 Task: Font style For heading Use Arial Narrow with pink colour, bold & Underline. font size for heading '28 Pt. 'Change the font style of data to Arial Narrowand font size to  16 Pt. Change the alignment of both headline & data to  Align bottom. In the sheet  Attendance Sheet for Weekly Tracking
Action: Mouse moved to (106, 122)
Screenshot: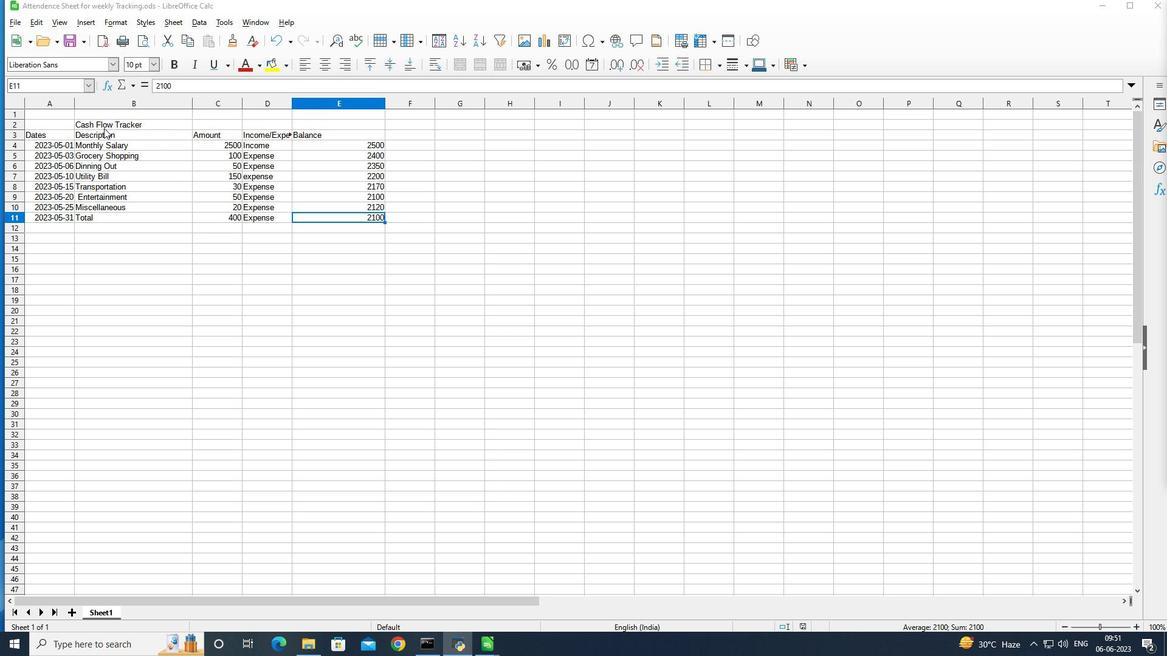 
Action: Mouse pressed left at (106, 122)
Screenshot: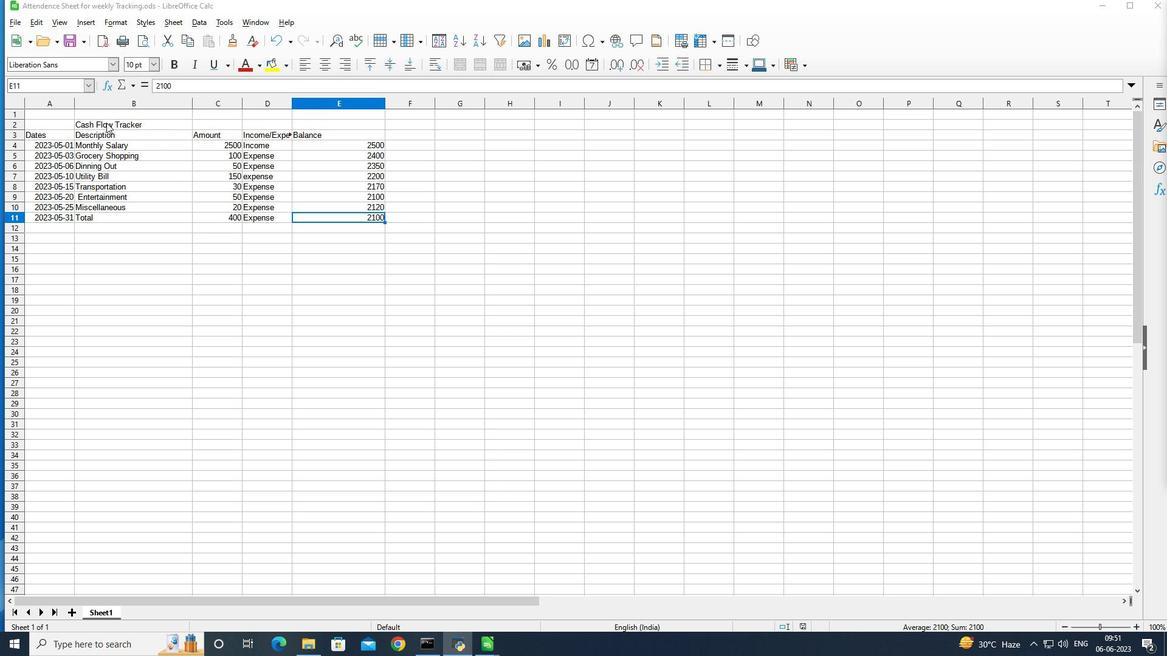 
Action: Mouse moved to (106, 122)
Screenshot: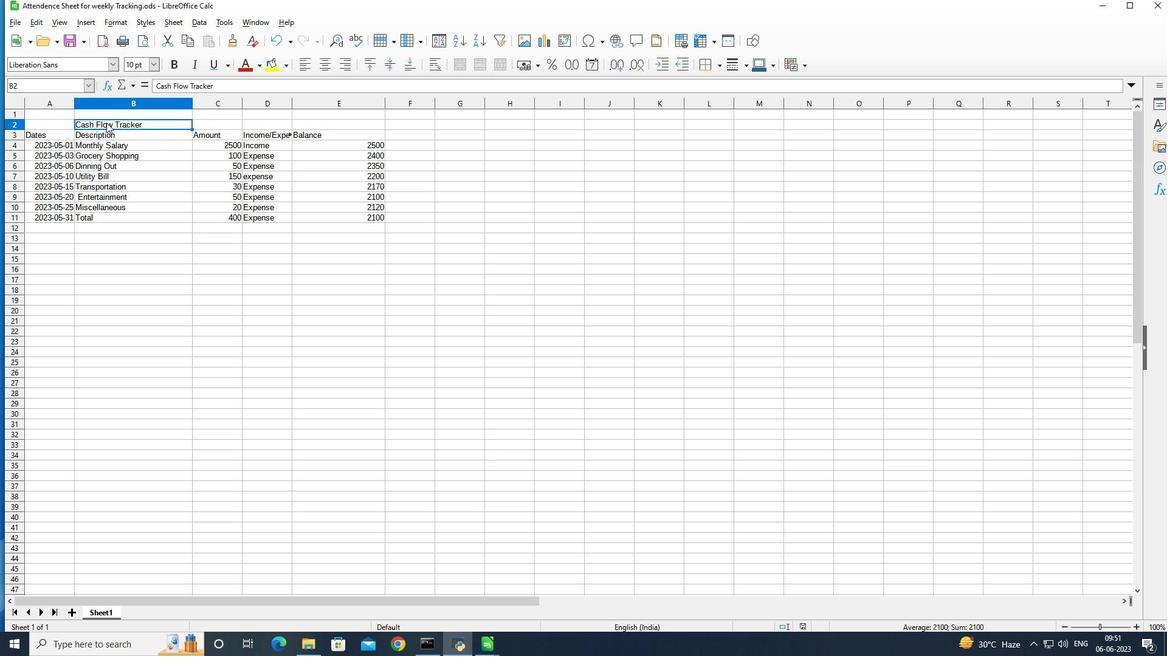 
Action: Mouse pressed left at (106, 122)
Screenshot: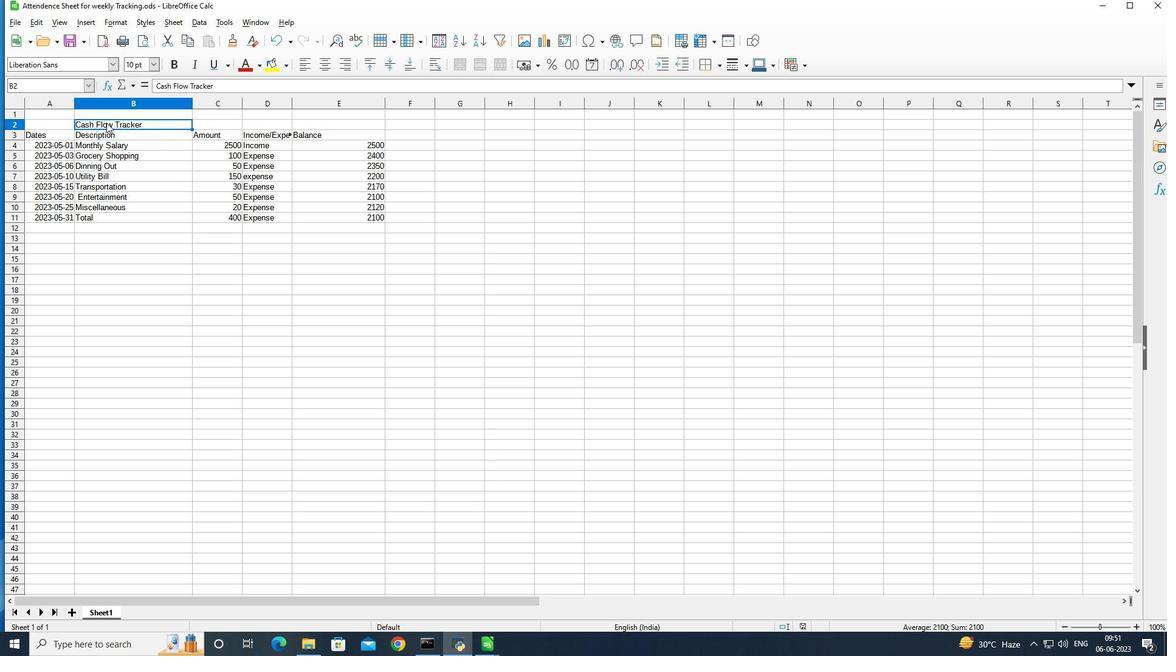 
Action: Mouse pressed left at (106, 122)
Screenshot: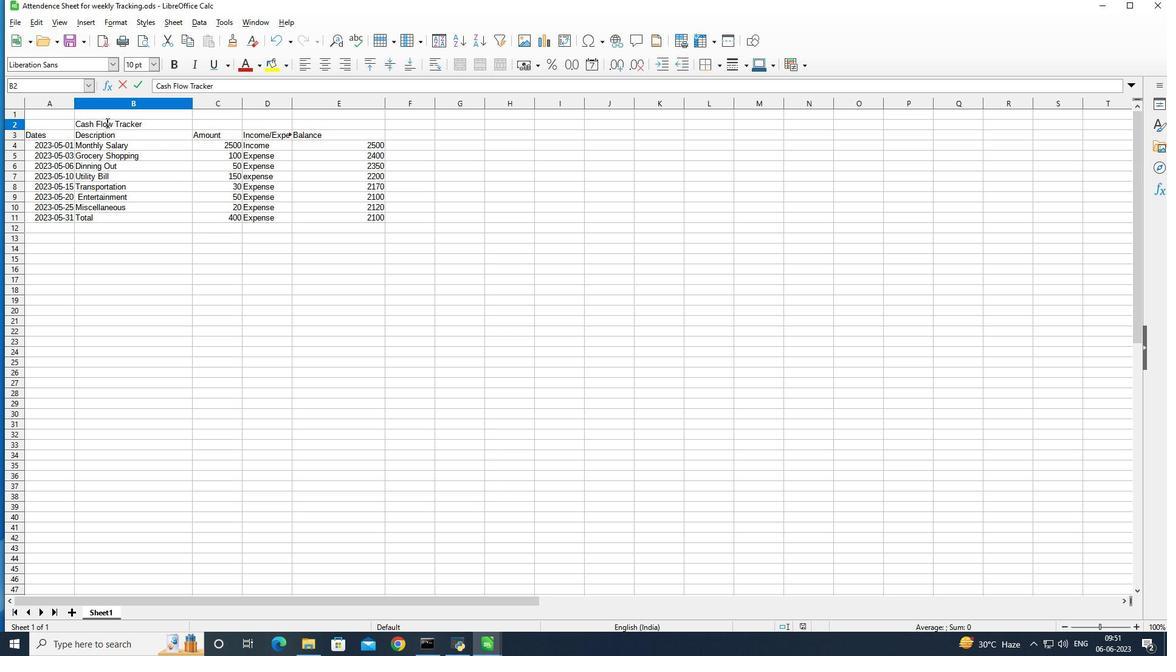 
Action: Mouse moved to (77, 63)
Screenshot: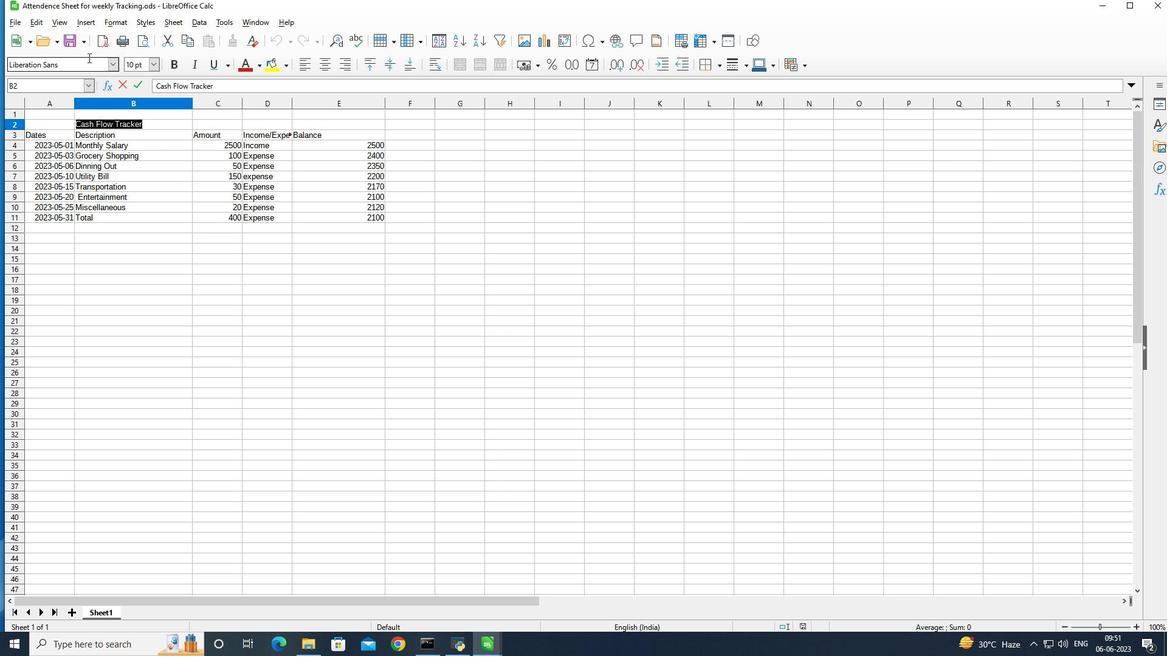 
Action: Mouse pressed left at (77, 63)
Screenshot: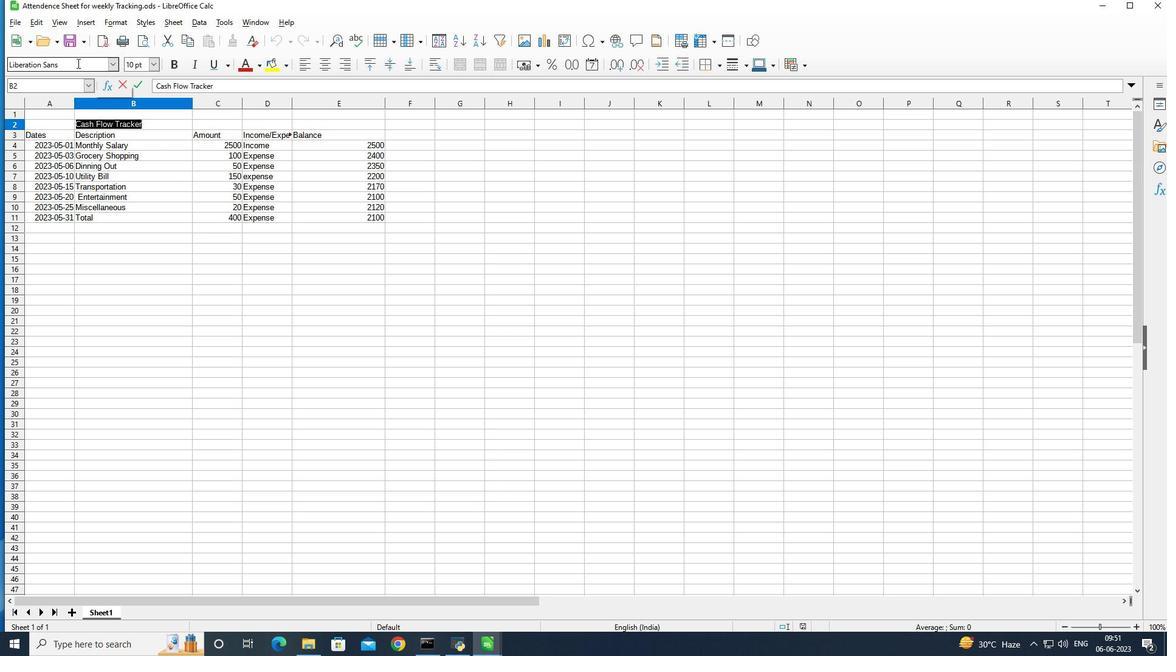 
Action: Mouse moved to (813, 64)
Screenshot: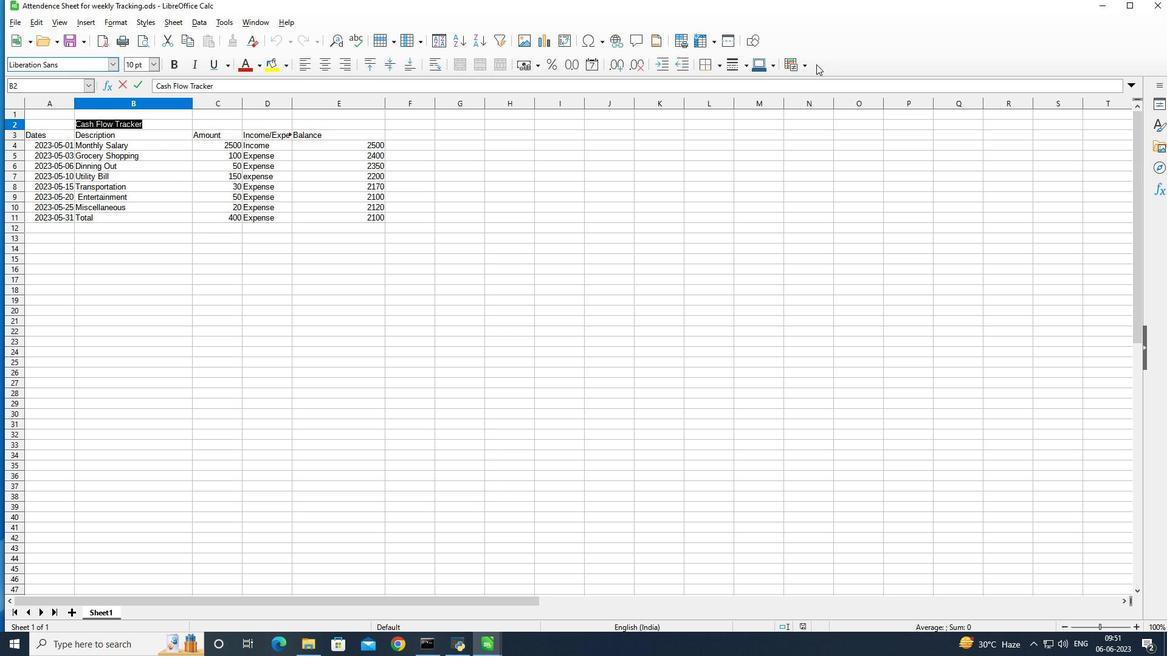 
Action: Key pressed <Key.backspace><Key.backspace><Key.backspace><Key.backspace><Key.backspace><Key.backspace><Key.backspace><Key.backspace><Key.backspace><Key.backspace><Key.backspace><Key.backspace><Key.backspace><Key.backspace><Key.backspace><Key.backspace><Key.backspace><Key.backspace><Key.backspace><Key.backspace><Key.backspace><Key.backspace><Key.shift>Arial<Key.space><Key.shift><Key.shift><Key.shift><Key.shift><Key.shift><Key.shift><Key.shift><Key.shift><Key.shift>N<Key.enter>
Screenshot: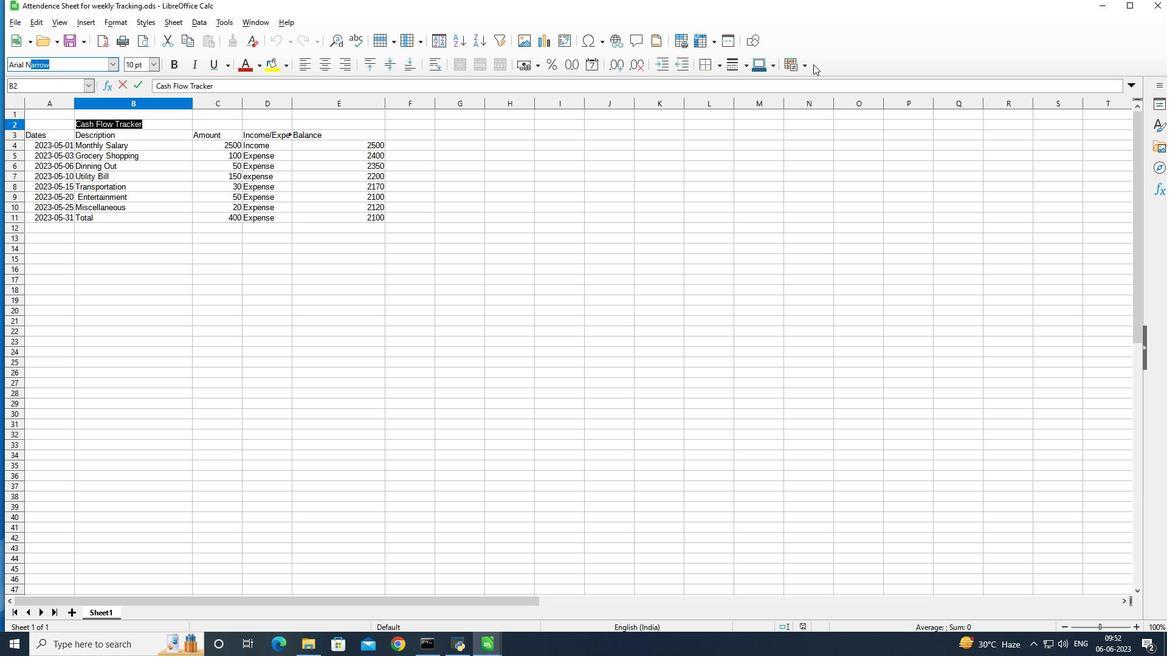 
Action: Mouse moved to (259, 66)
Screenshot: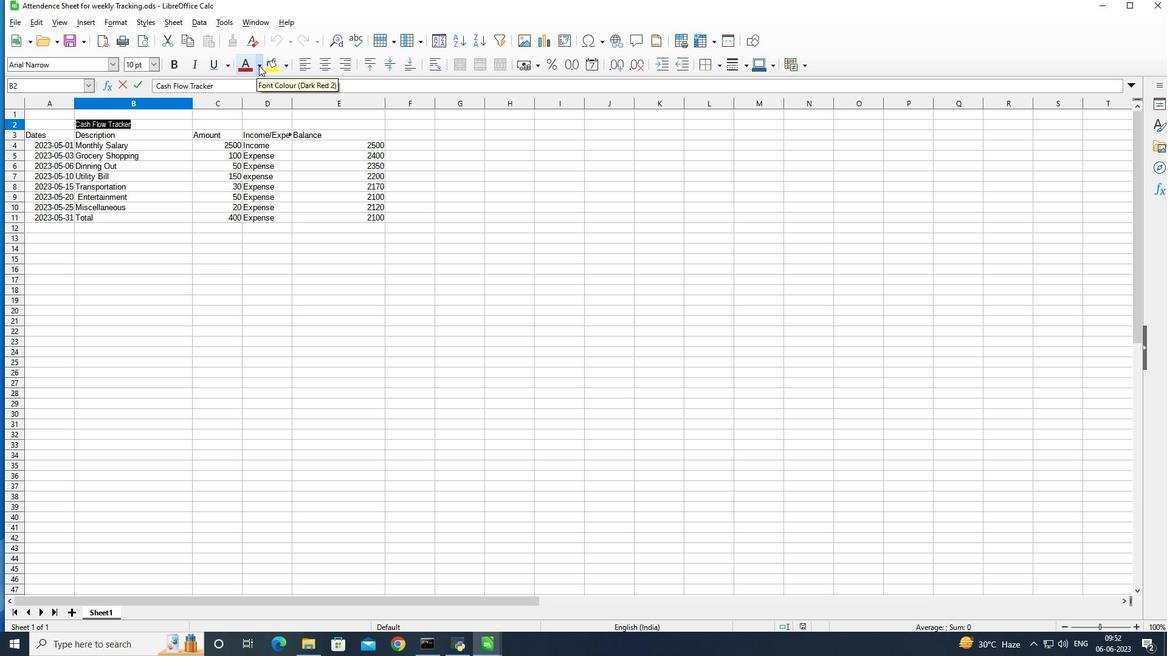 
Action: Mouse pressed left at (259, 66)
Screenshot: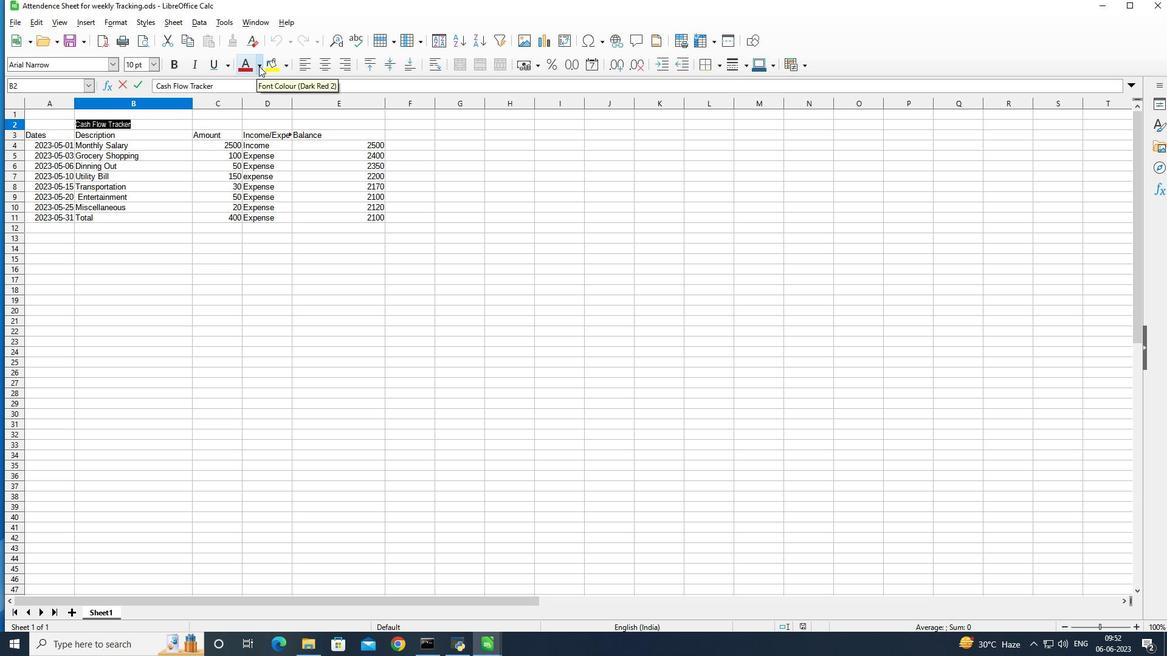 
Action: Mouse moved to (277, 262)
Screenshot: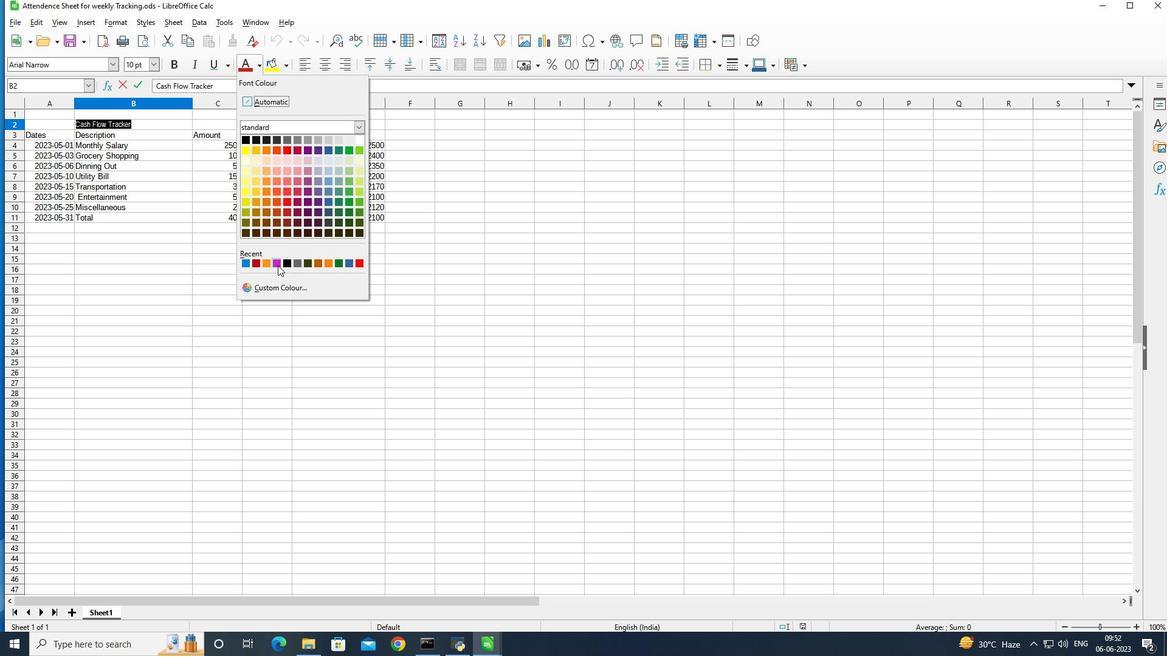
Action: Mouse pressed left at (277, 262)
Screenshot: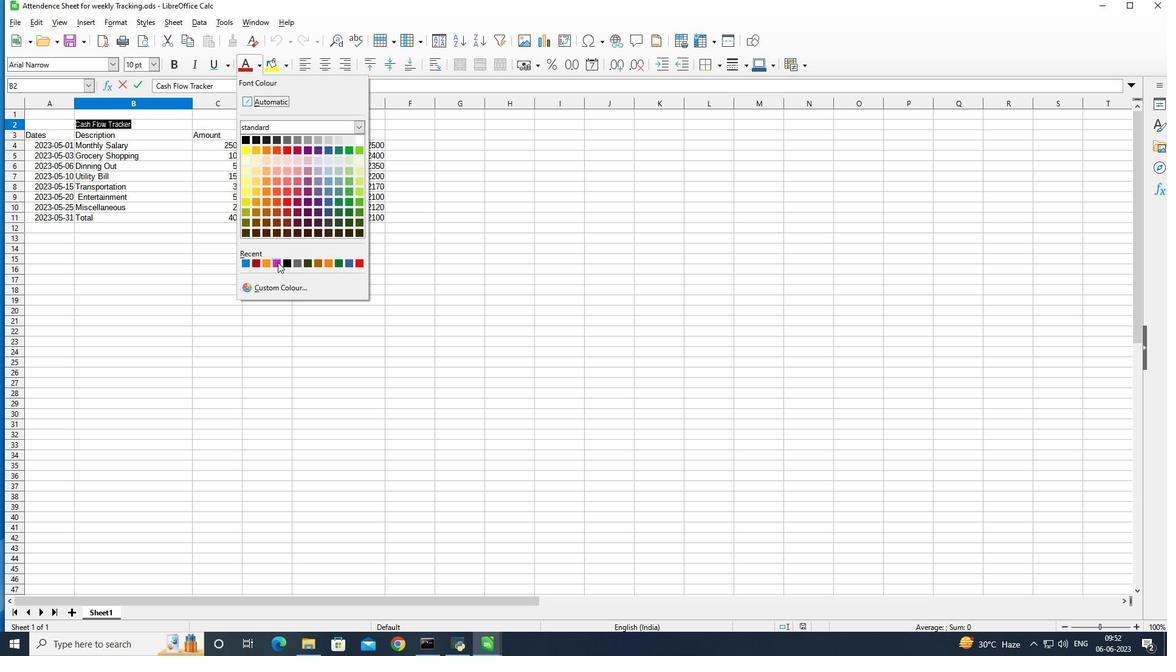 
Action: Mouse moved to (172, 69)
Screenshot: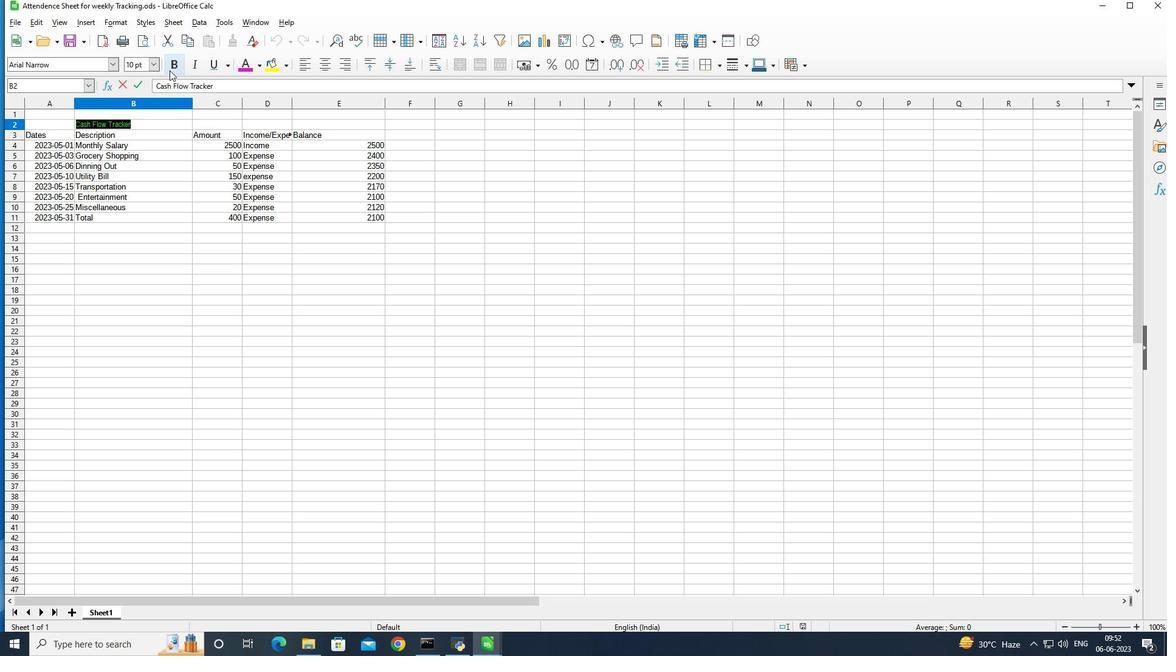 
Action: Mouse pressed left at (172, 69)
Screenshot: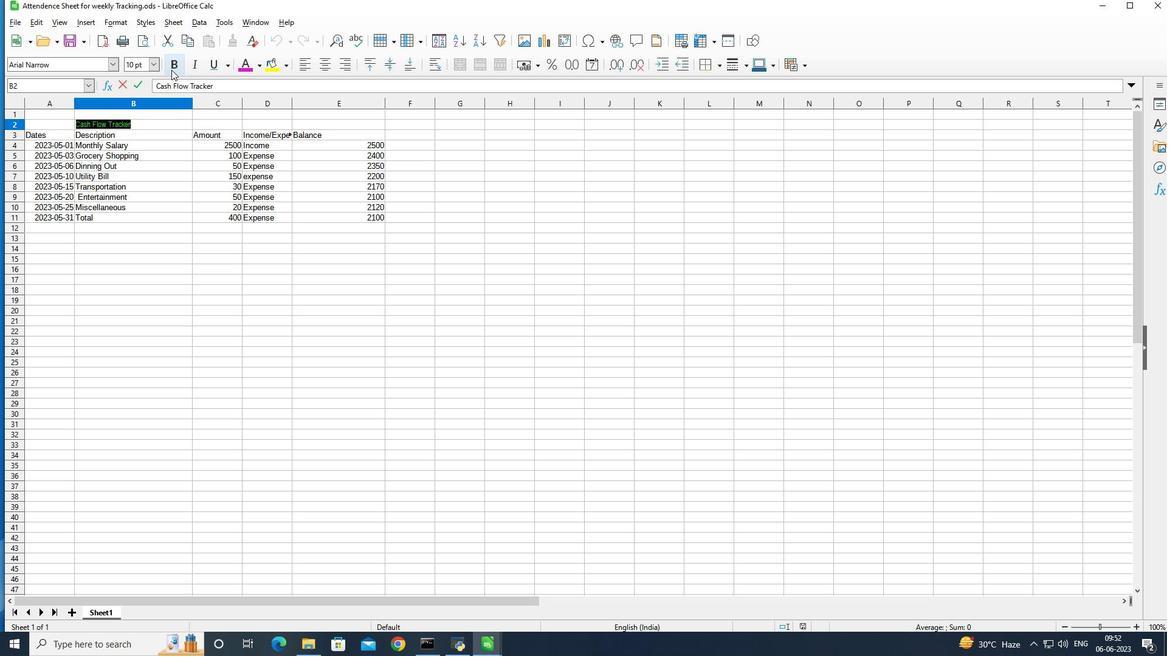 
Action: Mouse moved to (218, 66)
Screenshot: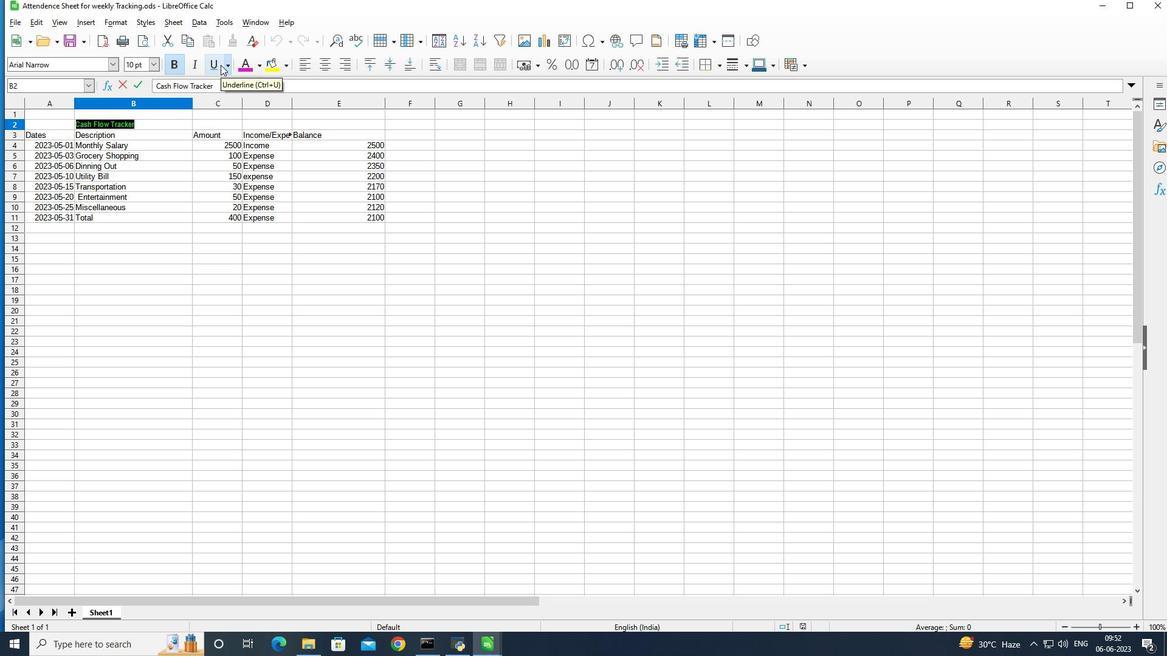
Action: Mouse pressed left at (218, 66)
Screenshot: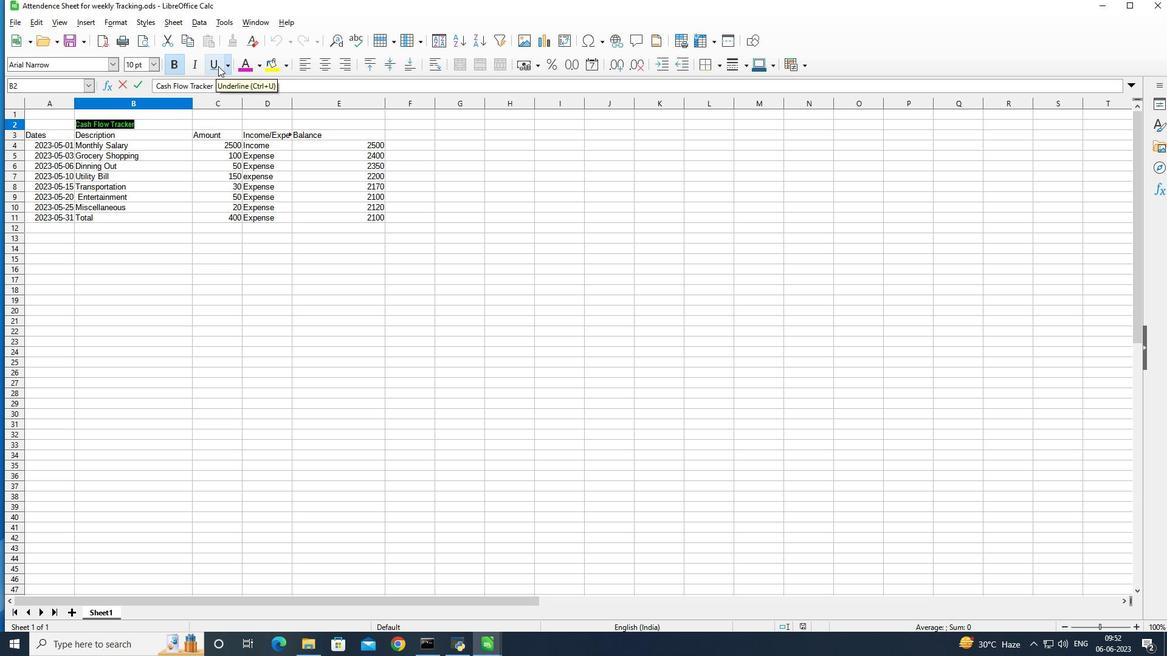 
Action: Mouse moved to (157, 65)
Screenshot: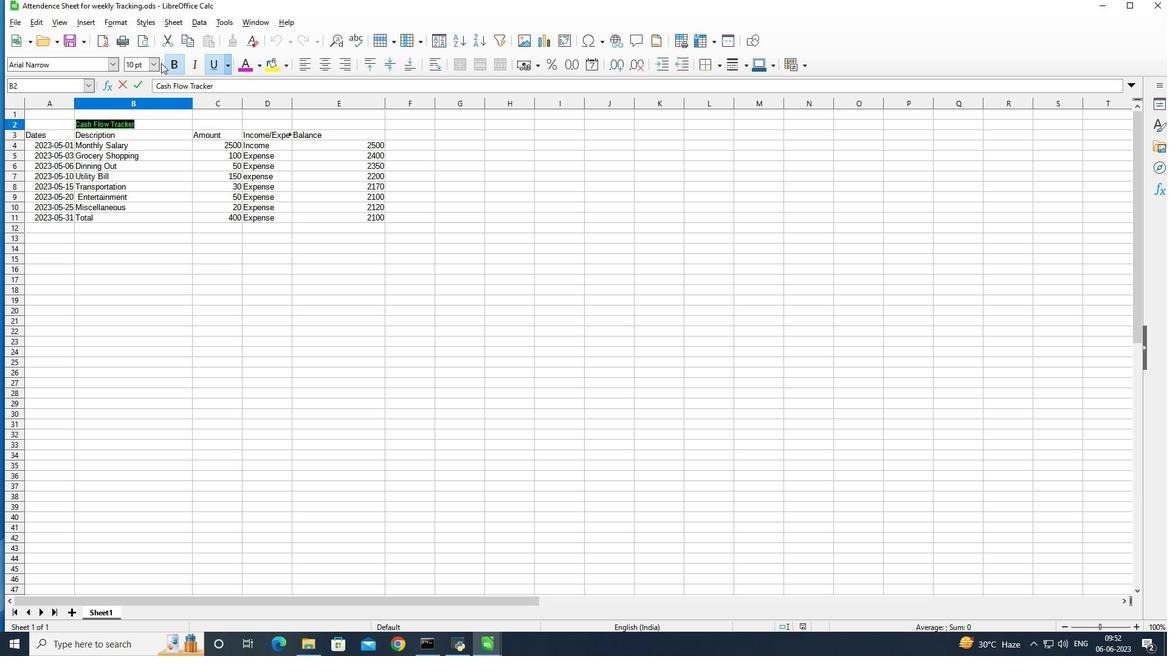 
Action: Mouse pressed left at (157, 65)
Screenshot: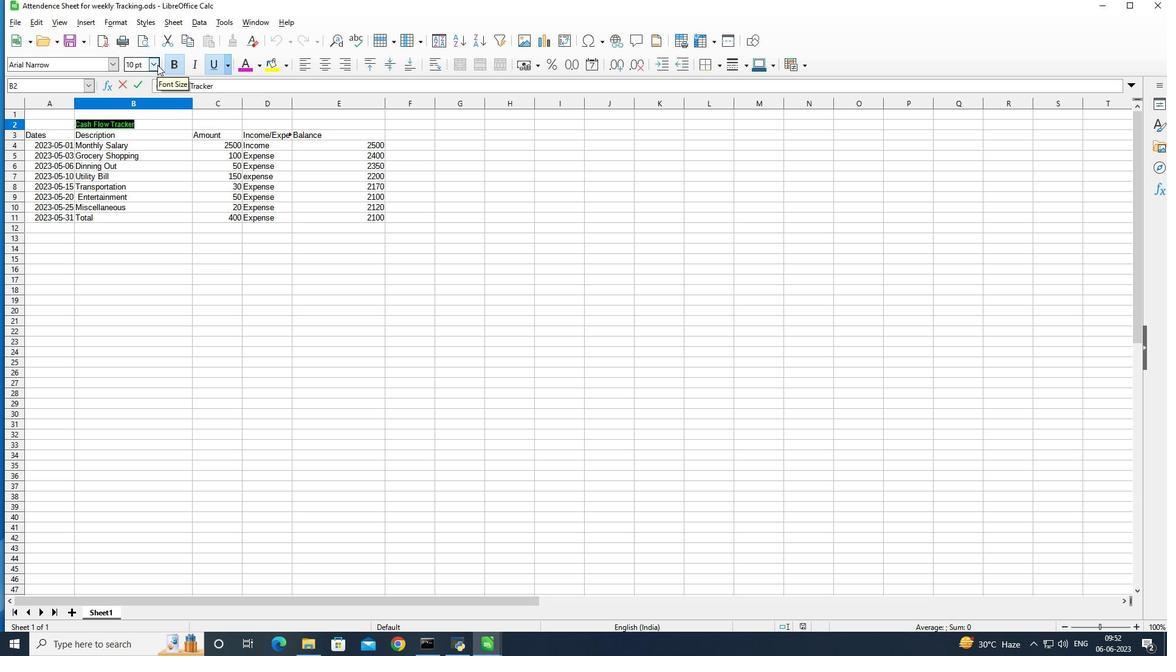 
Action: Mouse moved to (136, 260)
Screenshot: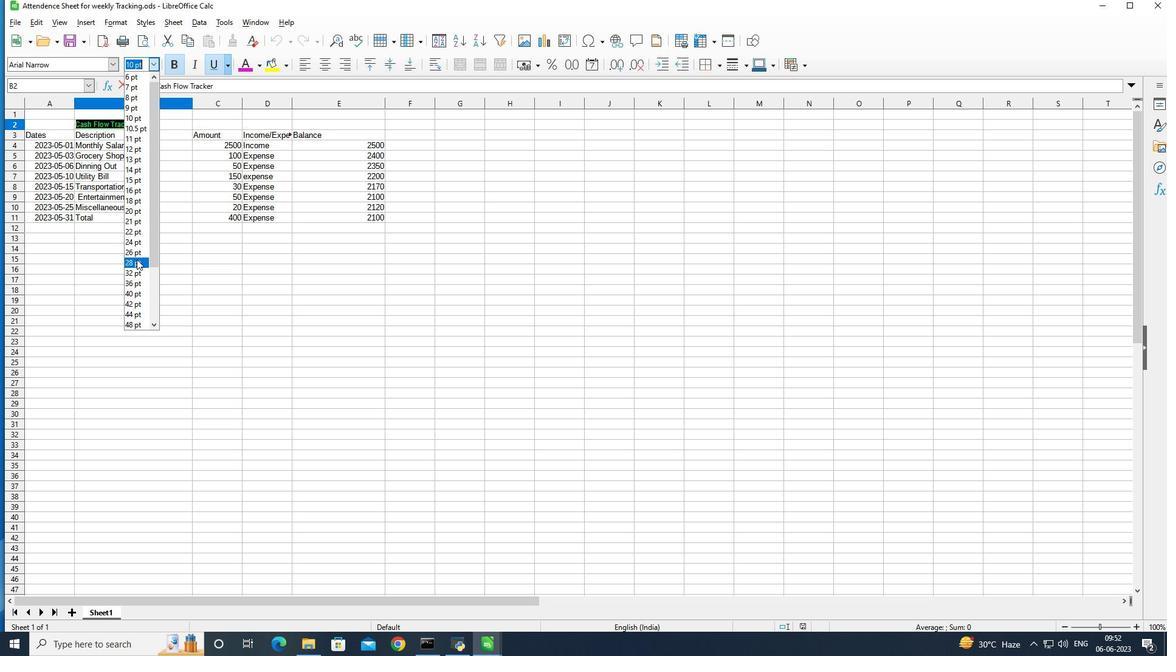 
Action: Mouse pressed left at (136, 260)
Screenshot: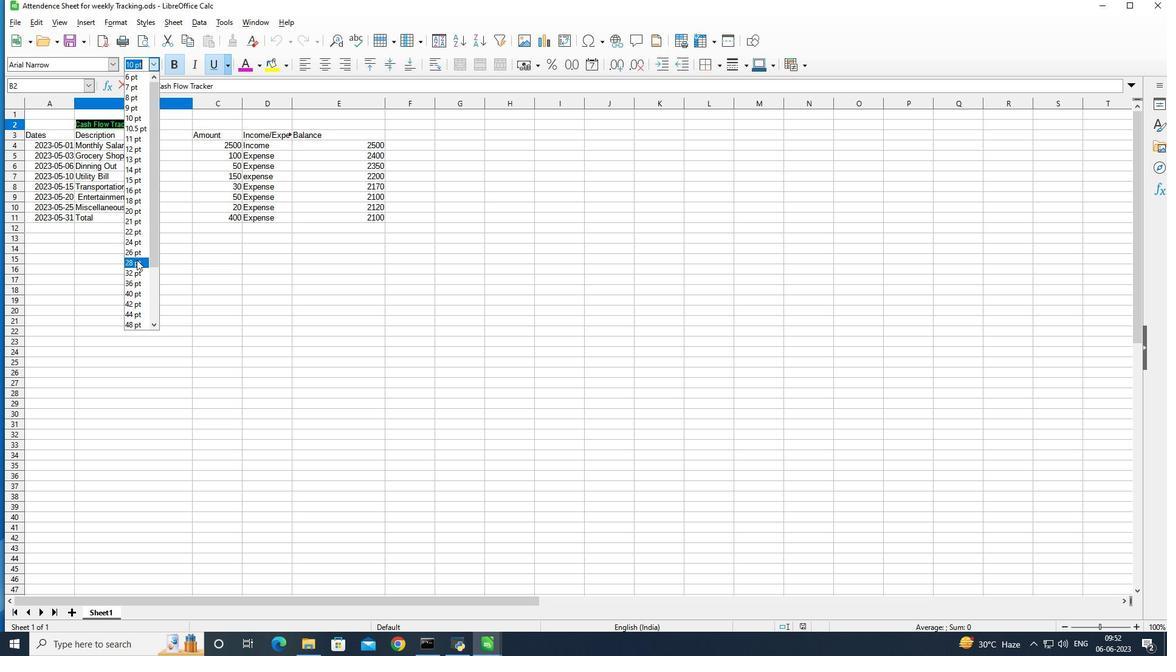 
Action: Mouse moved to (122, 190)
Screenshot: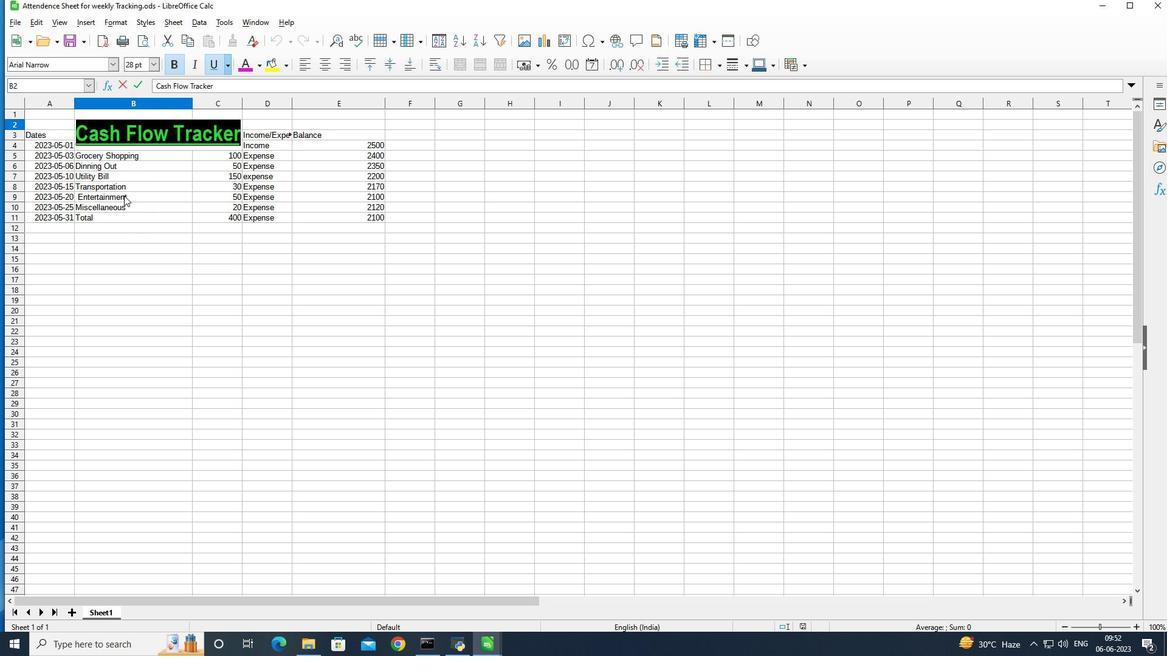 
Action: Mouse pressed left at (122, 190)
Screenshot: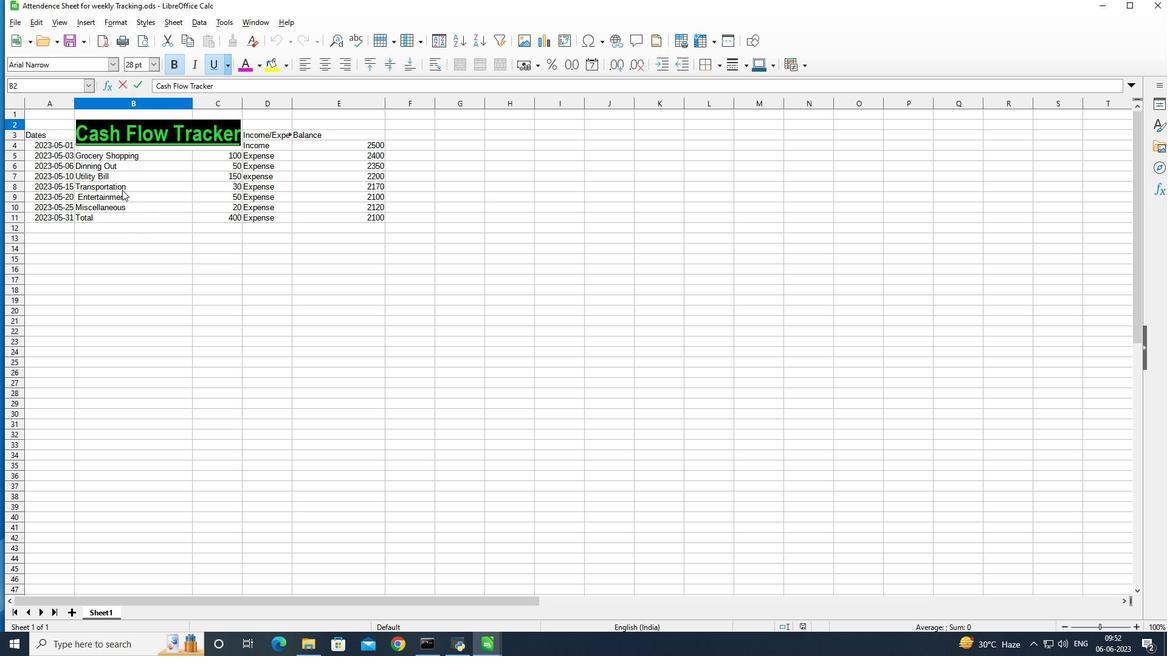 
Action: Mouse moved to (40, 147)
Screenshot: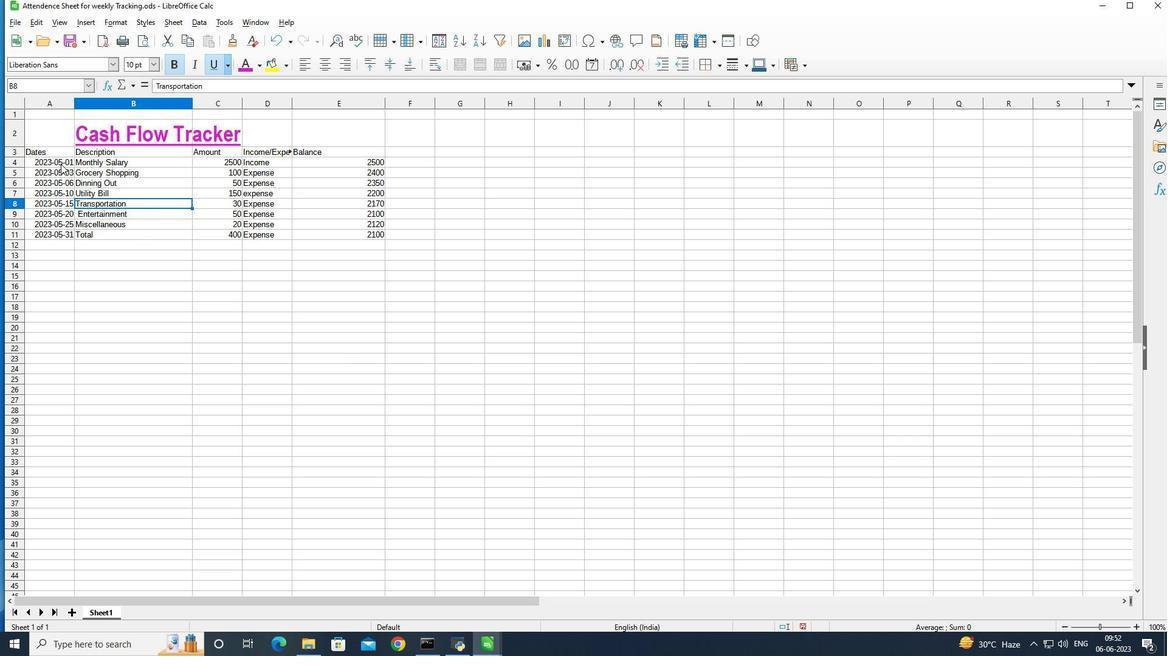 
Action: Mouse pressed left at (40, 147)
Screenshot: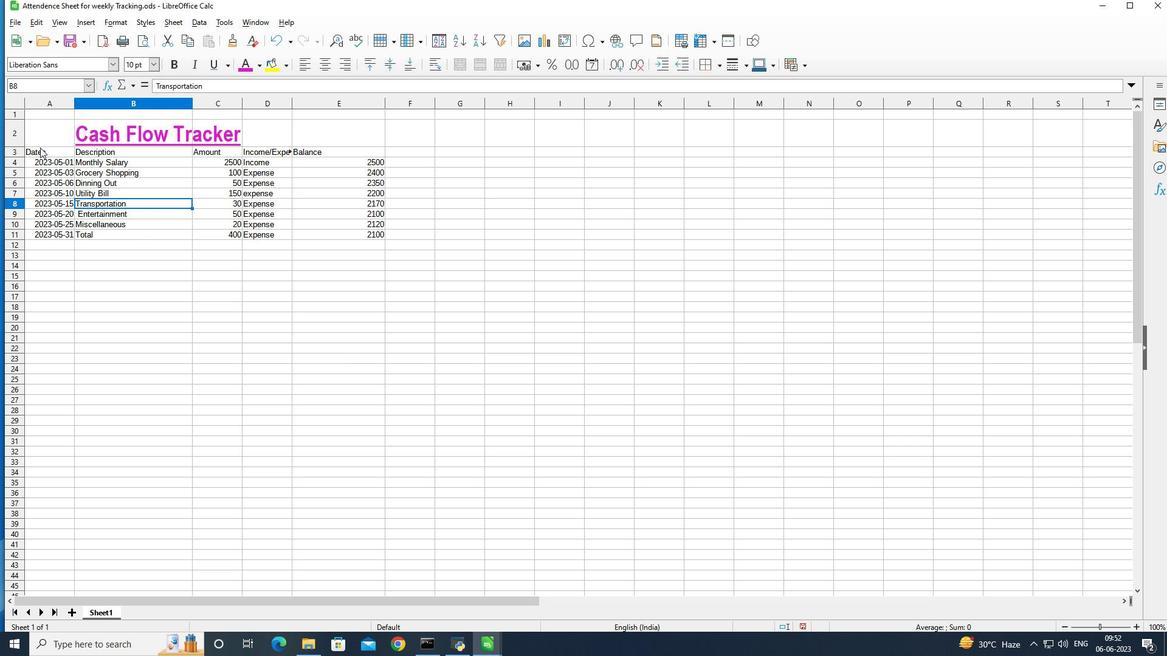 
Action: Mouse moved to (89, 60)
Screenshot: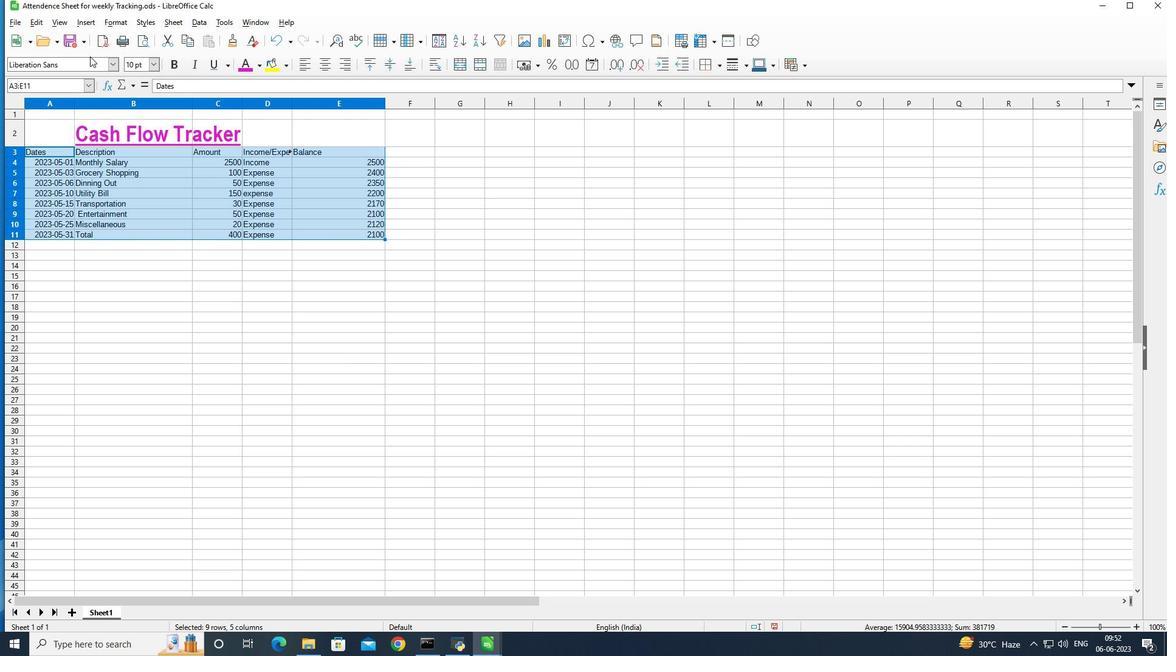 
Action: Mouse pressed left at (89, 60)
Screenshot: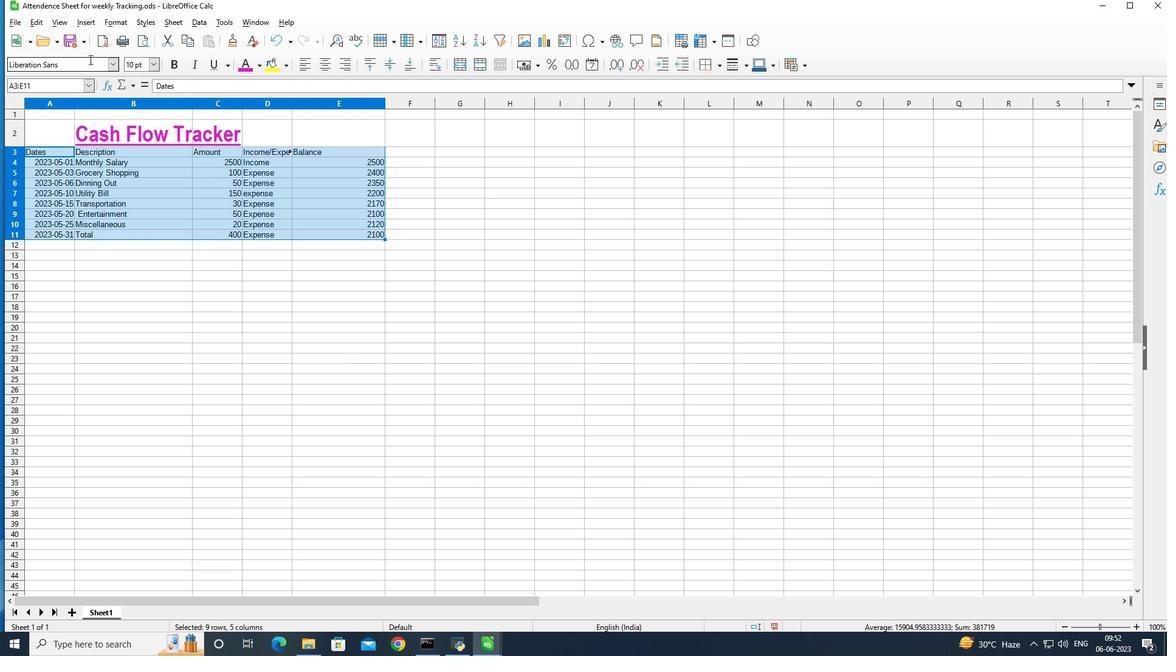 
Action: Mouse moved to (578, 55)
Screenshot: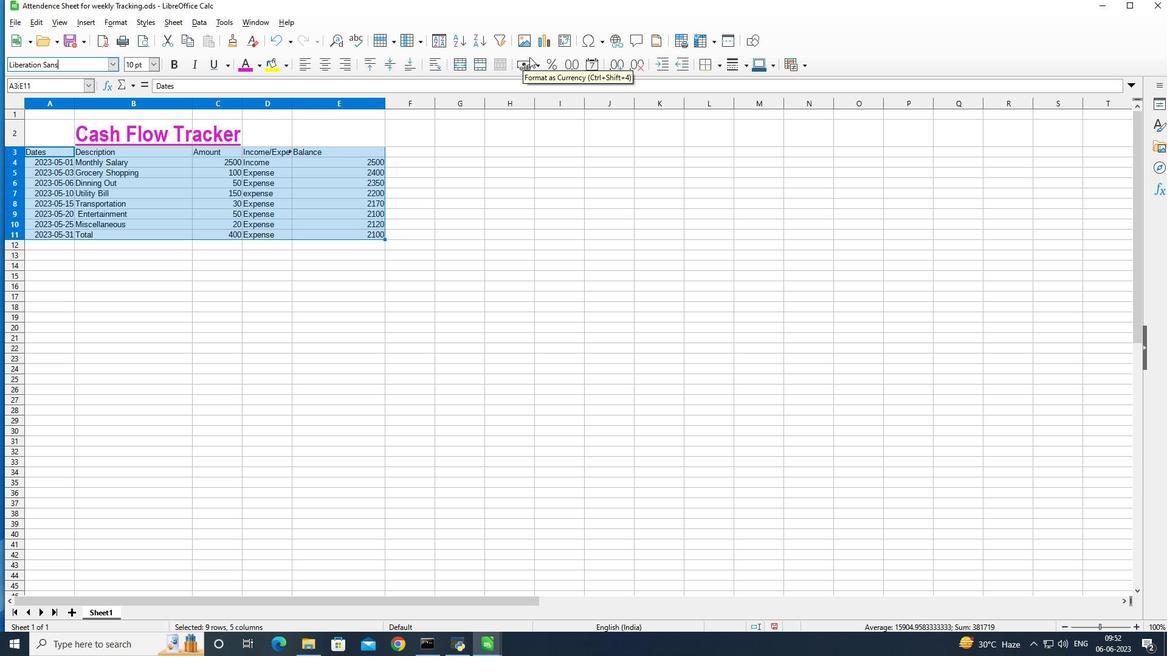 
Action: Key pressed <Key.backspace><Key.backspace><Key.backspace><Key.backspace><Key.backspace><Key.backspace><Key.backspace><Key.backspace><Key.backspace><Key.backspace><Key.backspace><Key.backspace><Key.backspace><Key.backspace><Key.backspace><Key.backspace><Key.backspace><Key.backspace><Key.backspace><Key.backspace><Key.backspace><Key.backspace><Key.backspace><Key.backspace><Key.backspace><Key.backspace><Key.backspace><Key.backspace><Key.backspace><Key.backspace><Key.backspace><Key.backspace><Key.backspace><Key.backspace><Key.backspace><Key.backspace><Key.backspace><Key.backspace><Key.backspace><Key.backspace><Key.backspace><Key.backspace><Key.shift>Arial<Key.space><Key.shift><Key.shift><Key.shift><Key.shift><Key.shift><Key.shift><Key.shift><Key.shift><Key.shift><Key.shift><Key.shift><Key.shift><Key.shift>N<Key.enter>
Screenshot: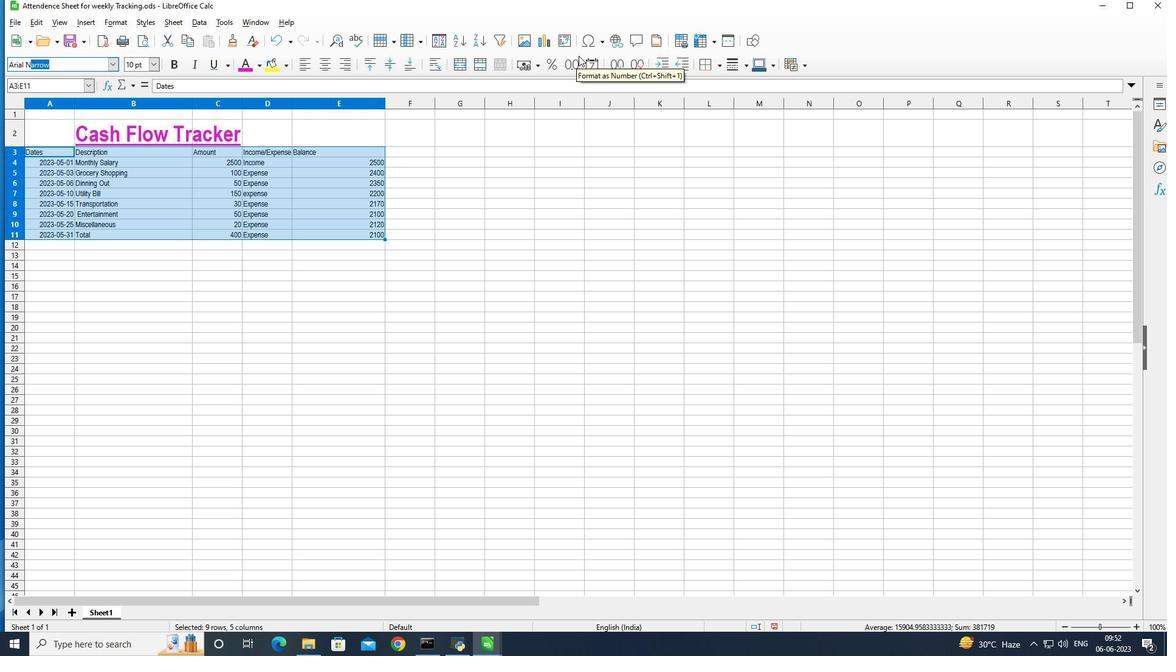 
Action: Mouse moved to (151, 63)
Screenshot: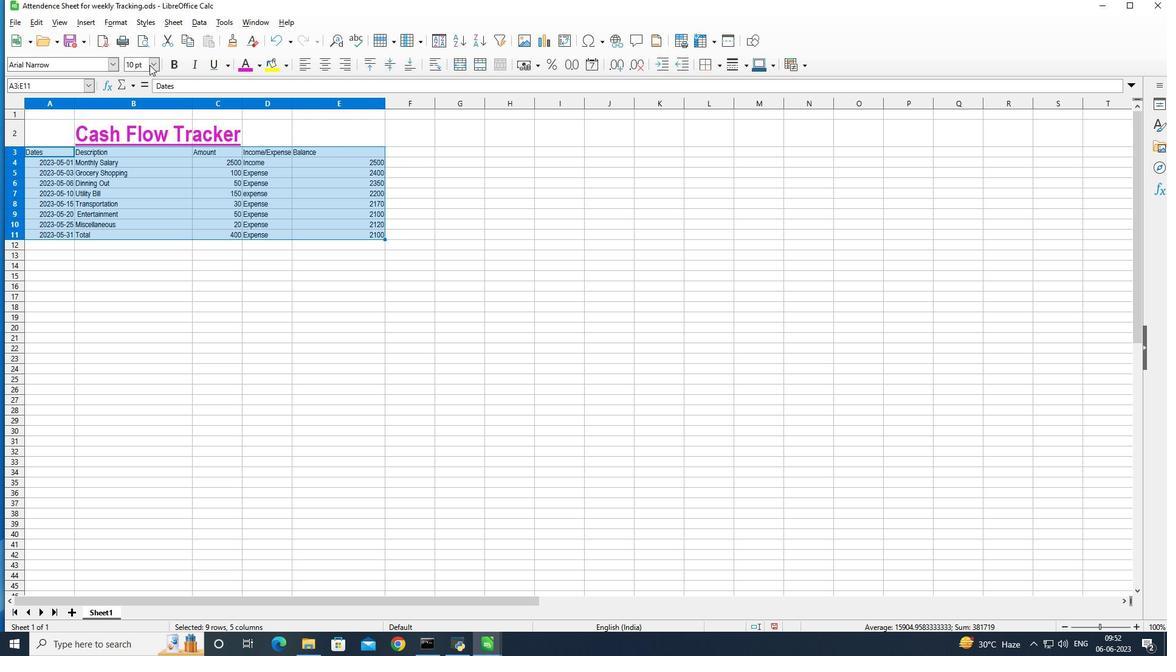 
Action: Mouse pressed left at (151, 63)
Screenshot: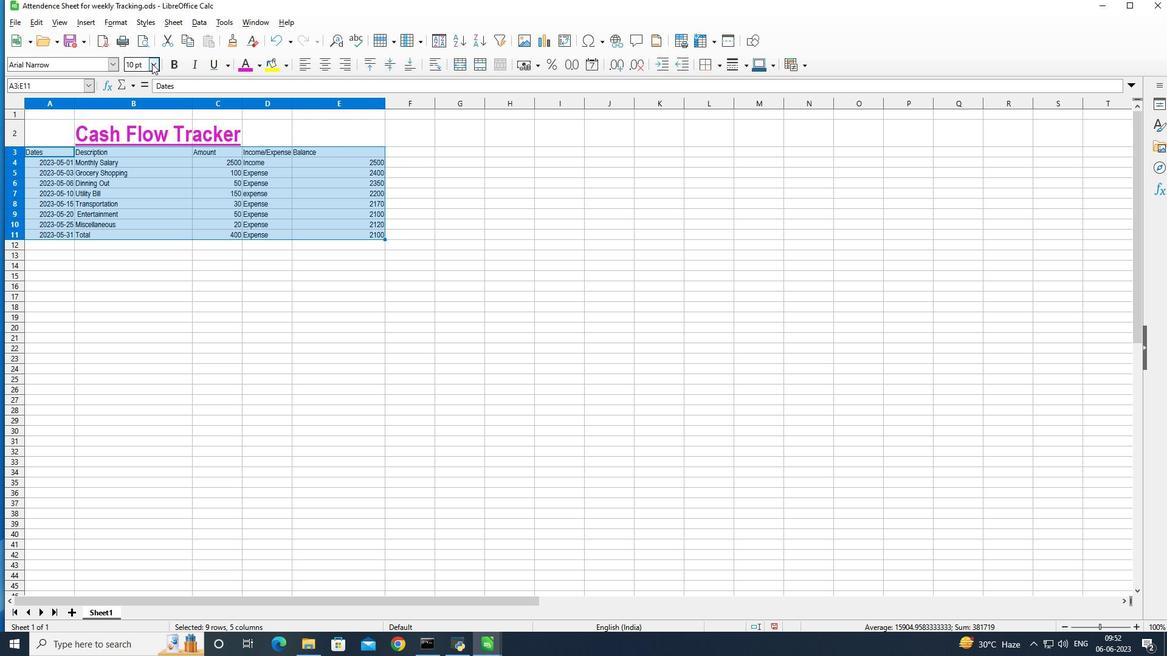 
Action: Mouse moved to (134, 193)
Screenshot: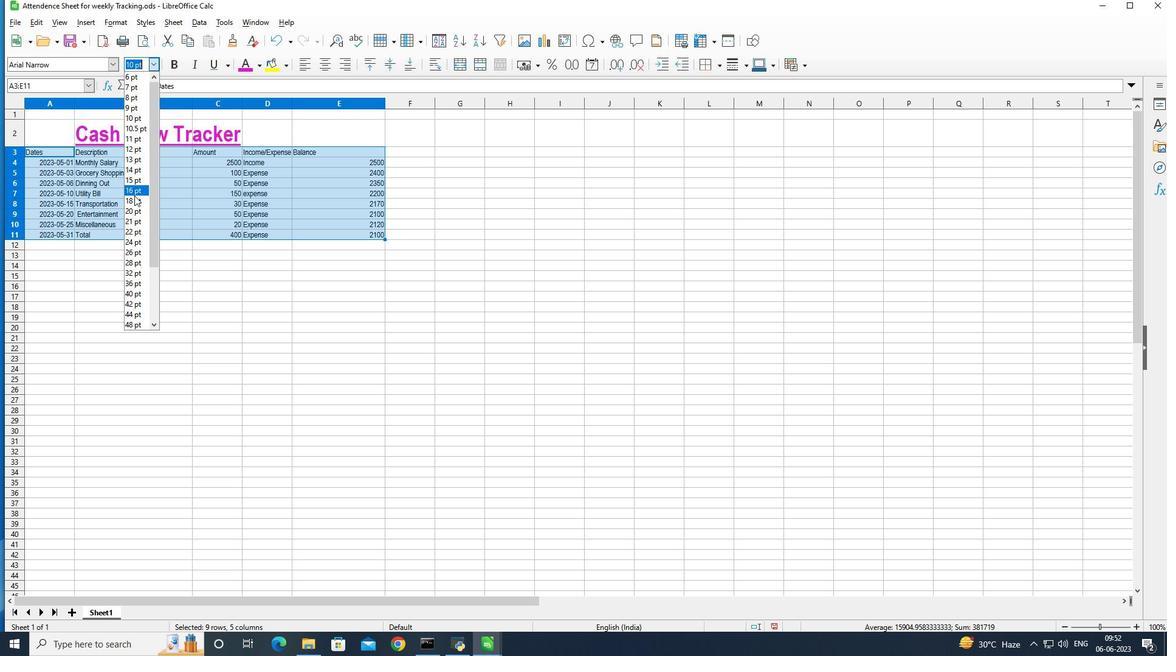 
Action: Mouse pressed left at (134, 193)
Screenshot: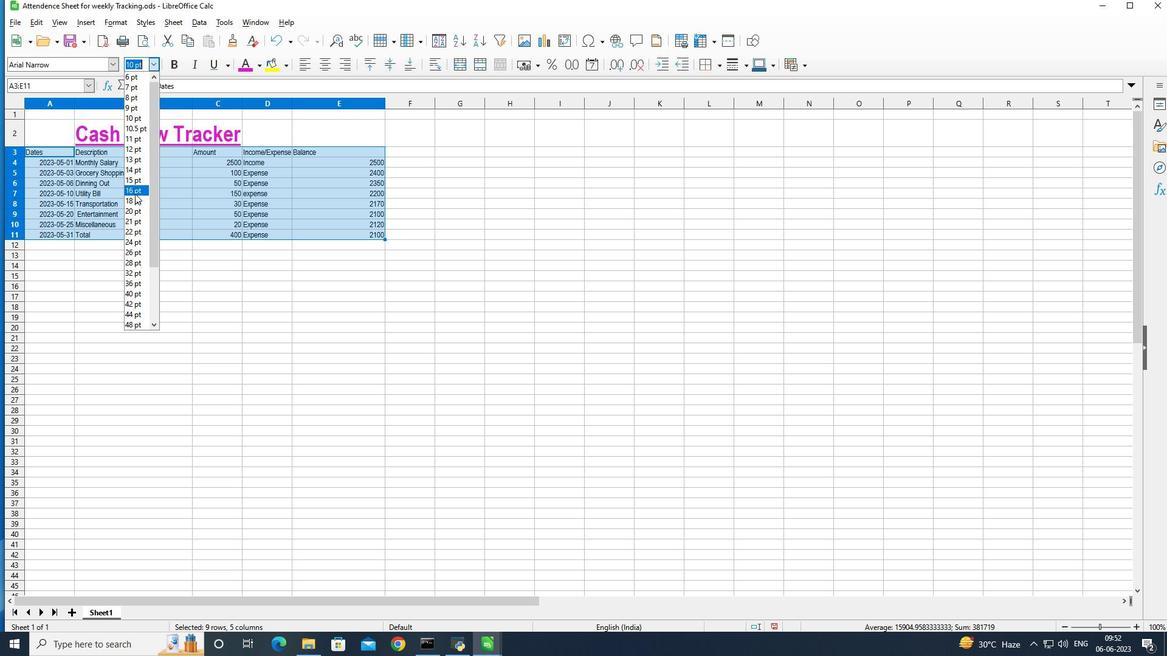 
Action: Mouse moved to (404, 60)
Screenshot: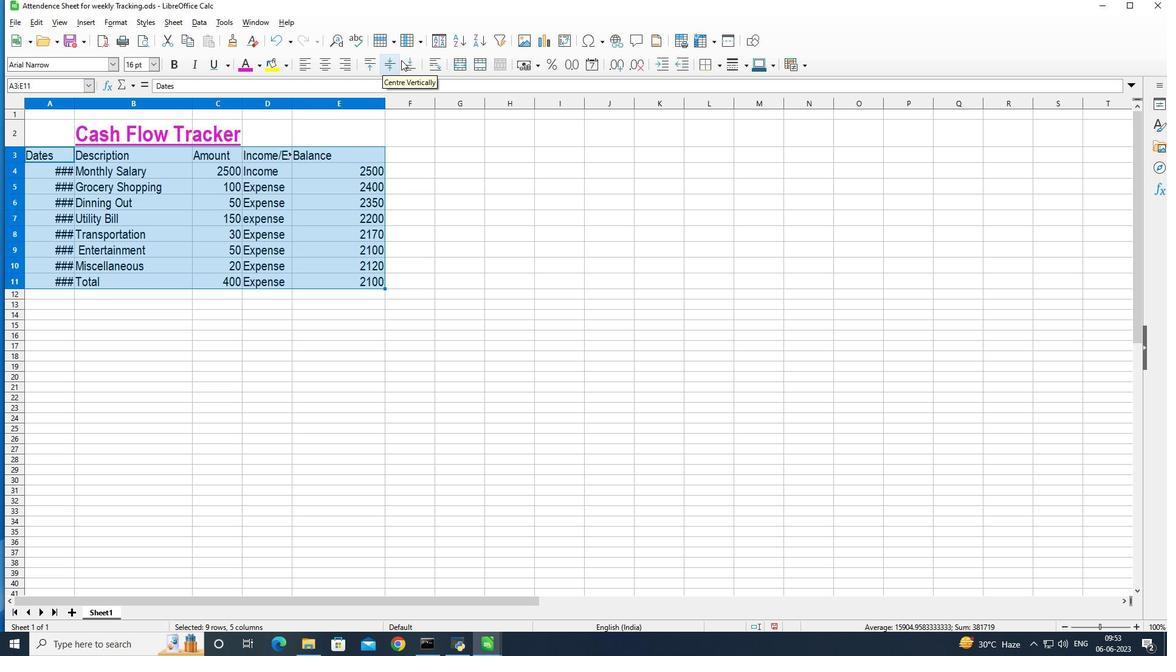 
Action: Mouse pressed left at (404, 60)
Screenshot: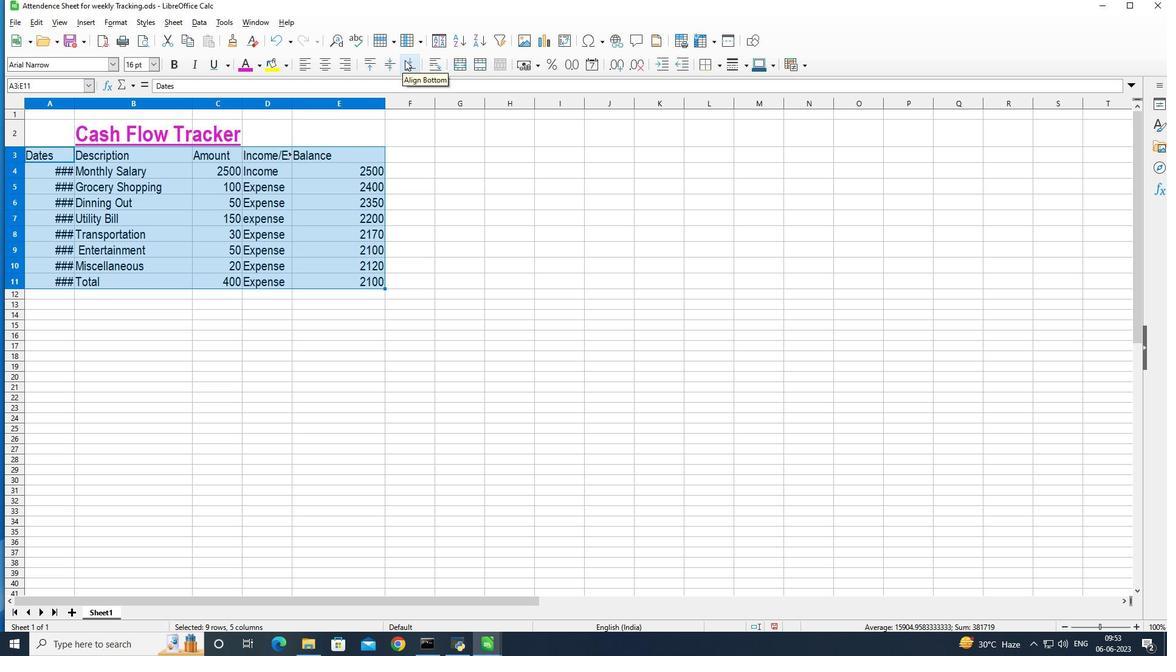 
Action: Mouse moved to (108, 136)
Screenshot: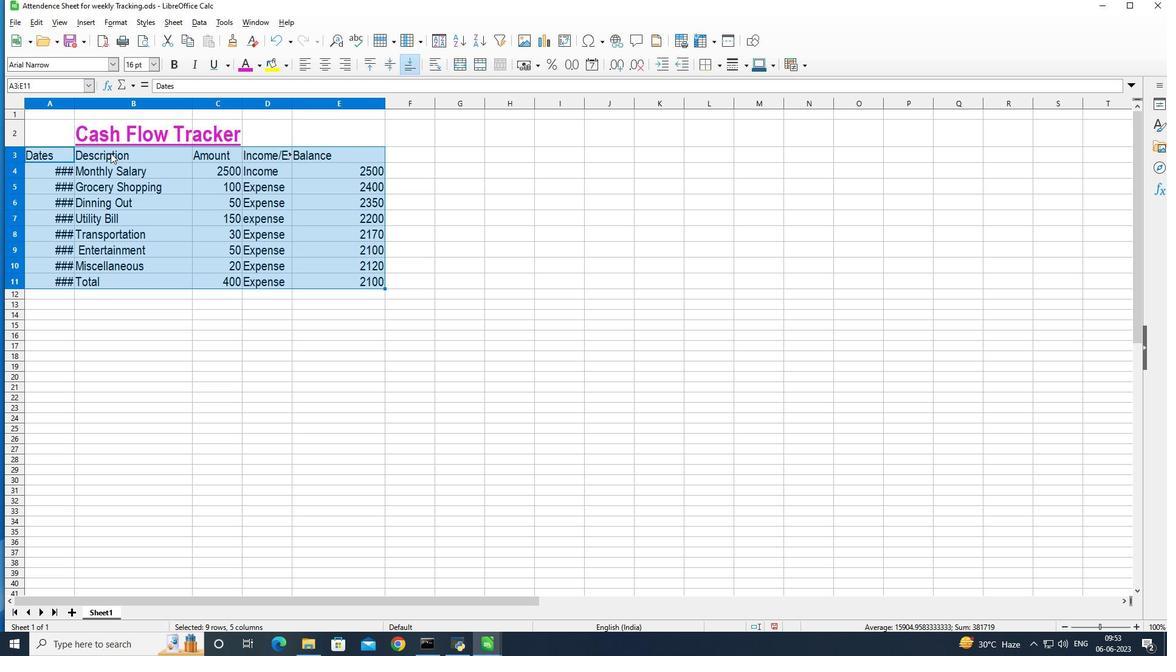 
Action: Mouse pressed left at (108, 136)
Screenshot: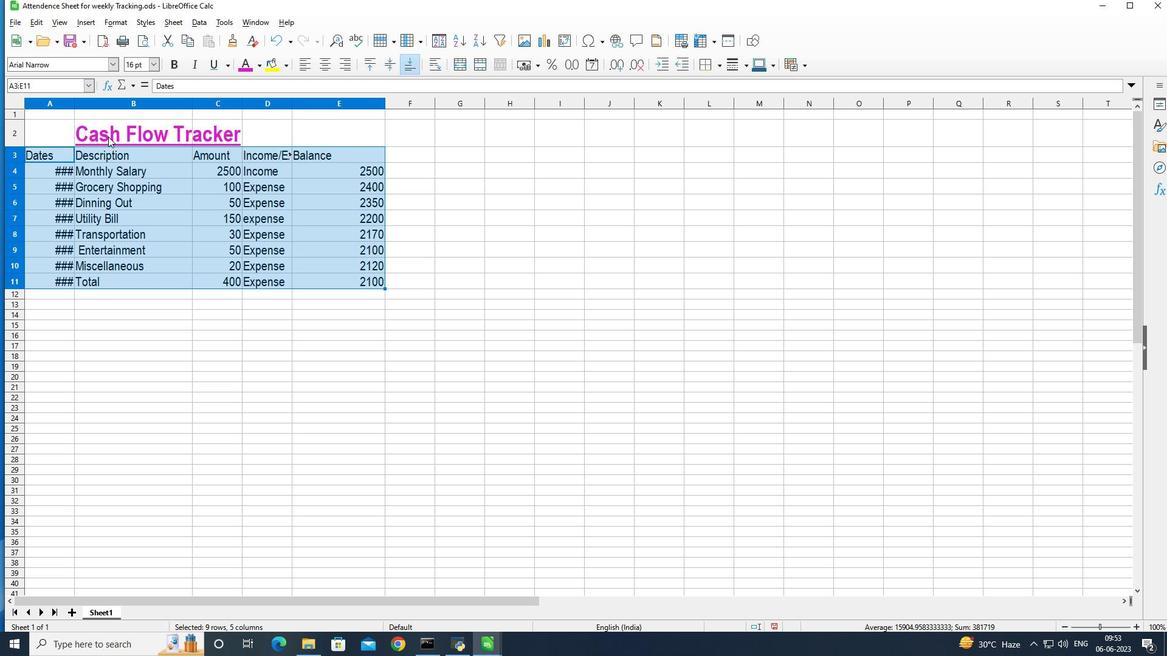 
Action: Mouse pressed left at (108, 136)
Screenshot: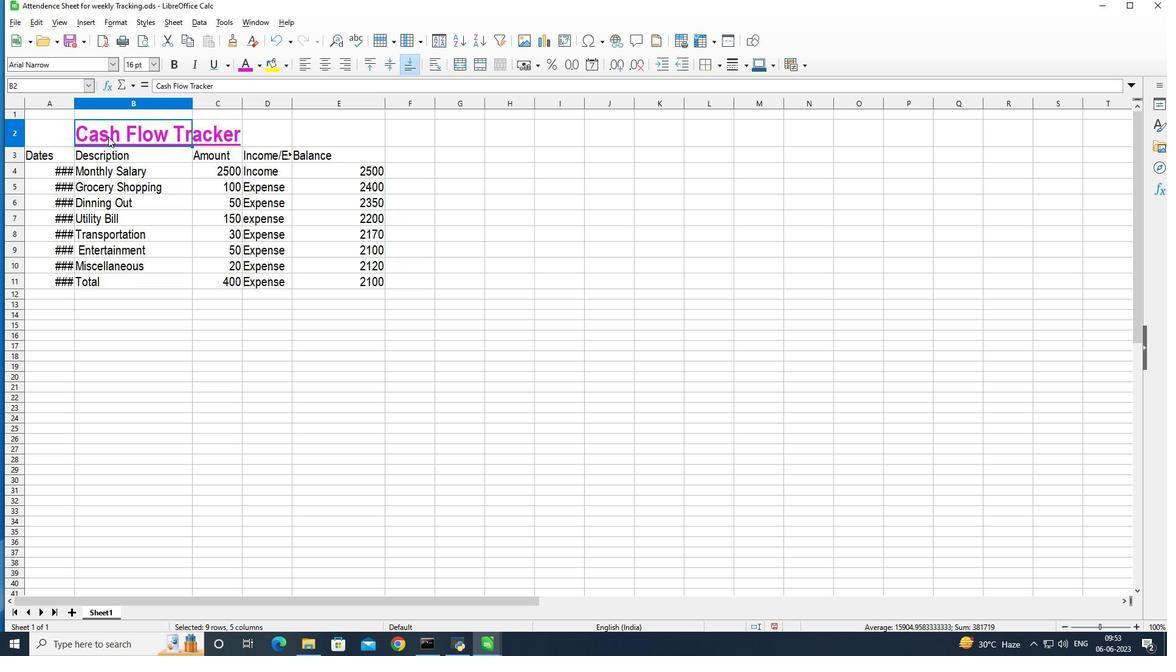 
Action: Mouse pressed left at (108, 136)
Screenshot: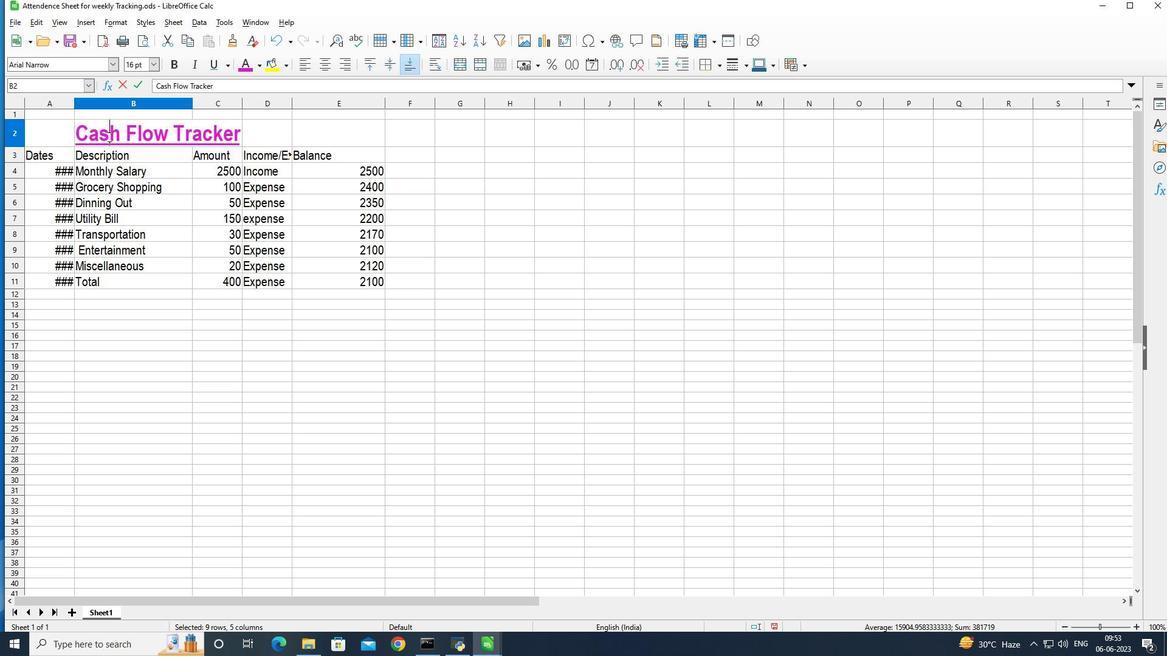 
Action: Mouse pressed left at (108, 136)
Screenshot: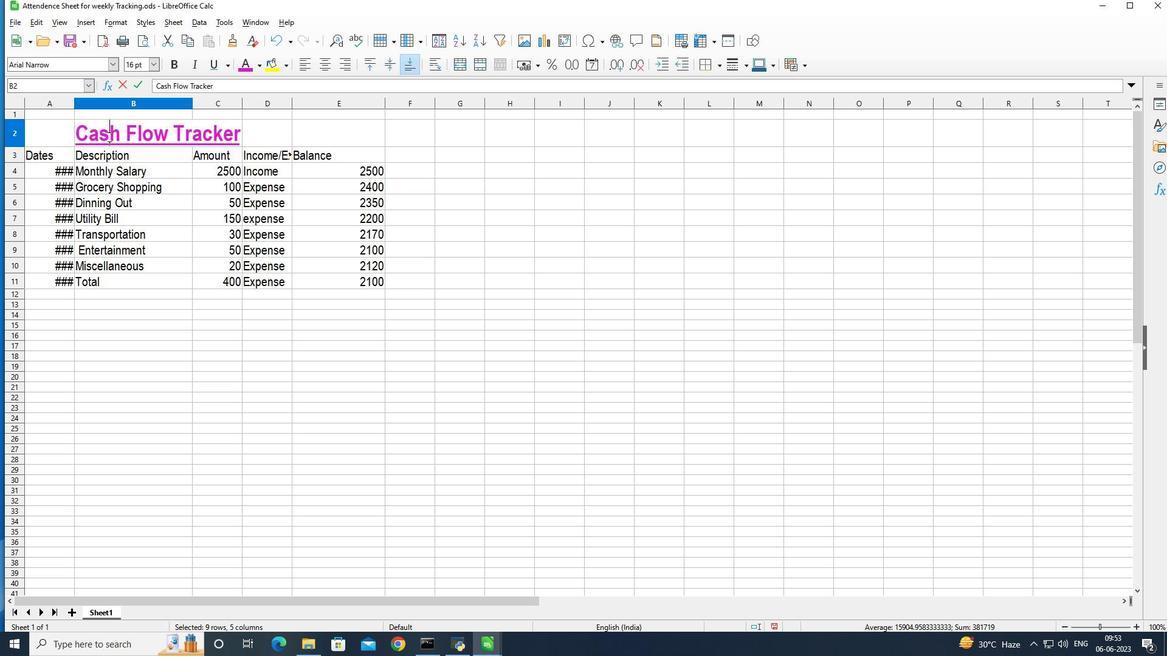 
Action: Mouse pressed left at (108, 136)
Screenshot: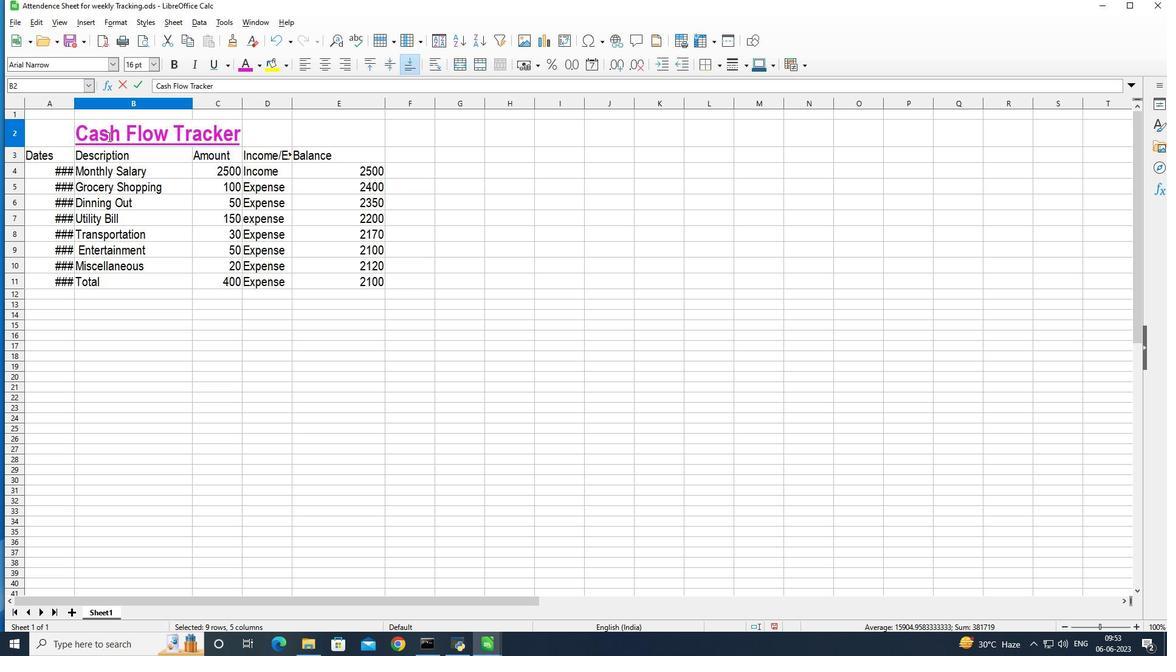 
Action: Mouse moved to (415, 65)
Screenshot: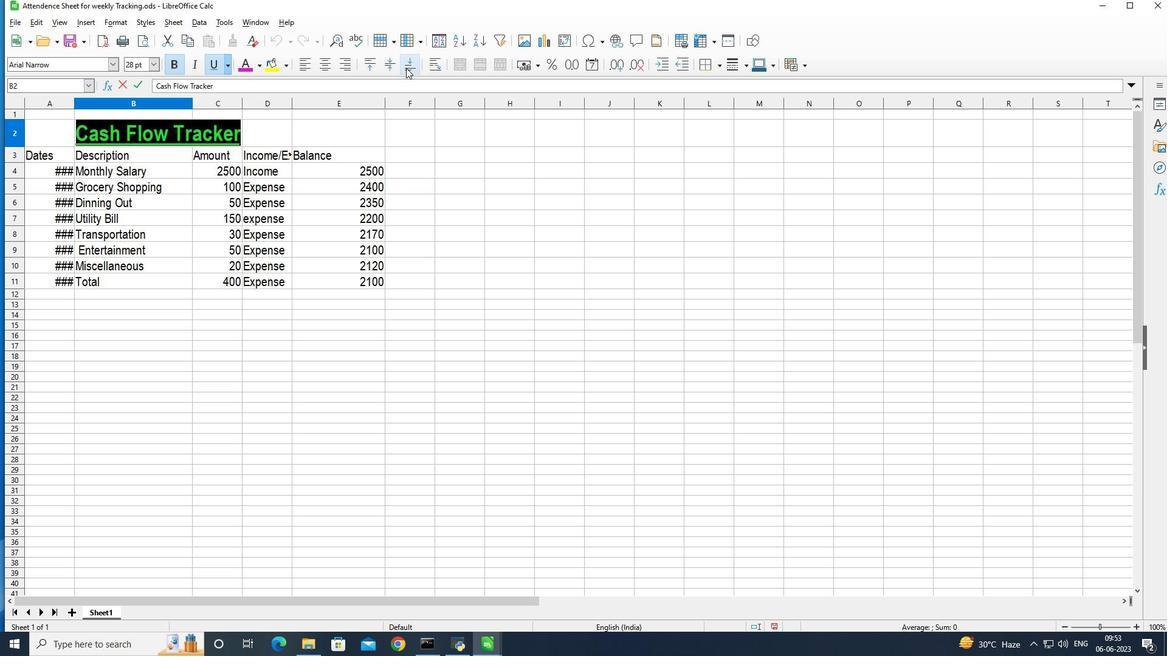 
Action: Mouse pressed left at (415, 65)
Screenshot: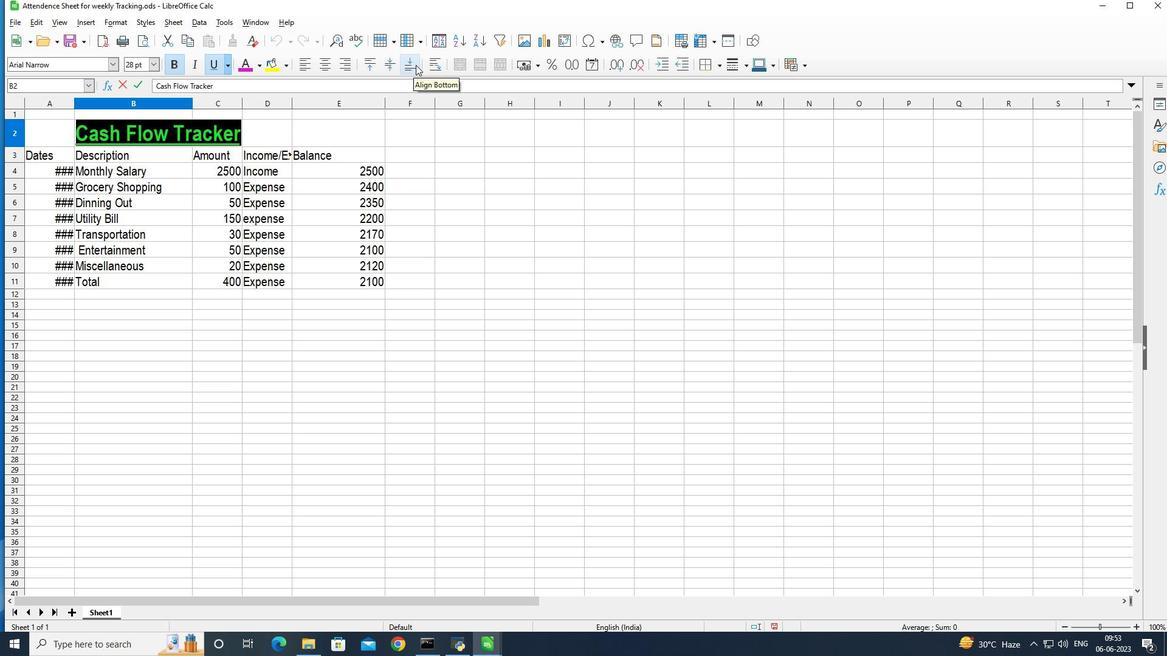 
Action: Mouse moved to (437, 195)
Screenshot: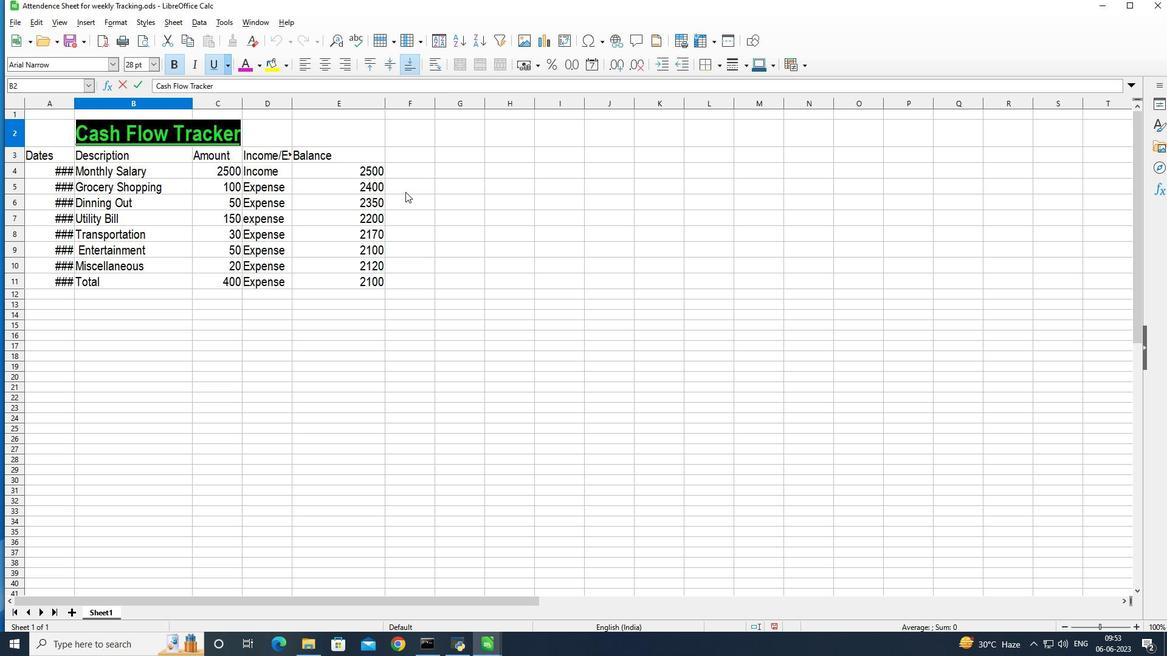 
Action: Mouse pressed left at (437, 195)
Screenshot: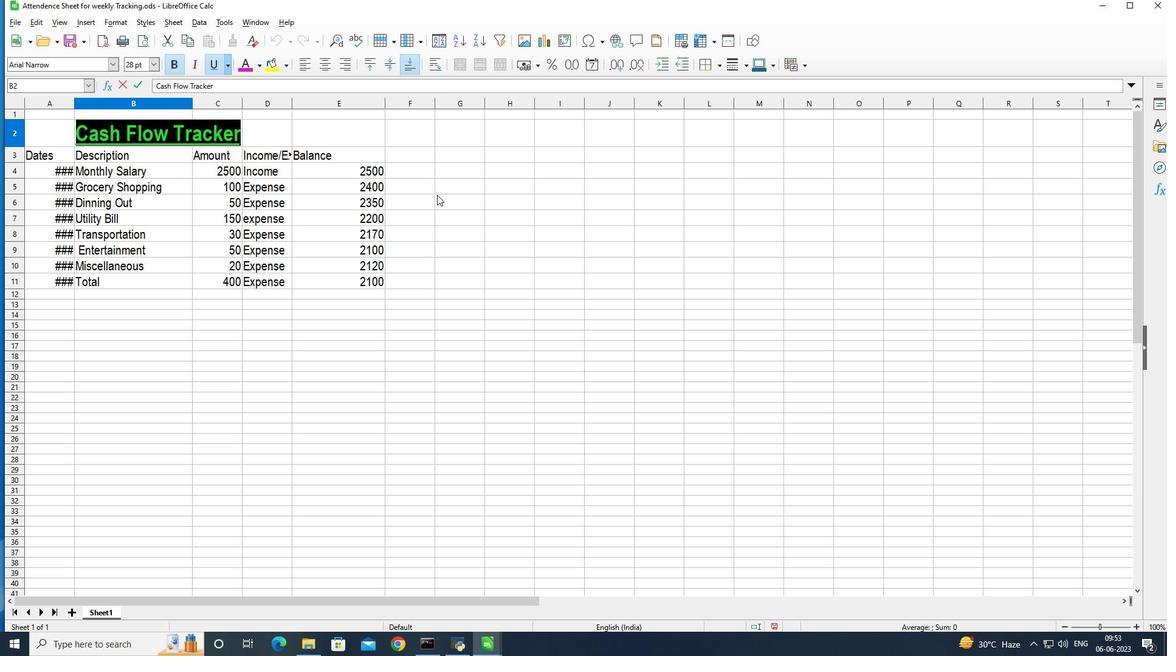 
Action: Mouse moved to (435, 196)
Screenshot: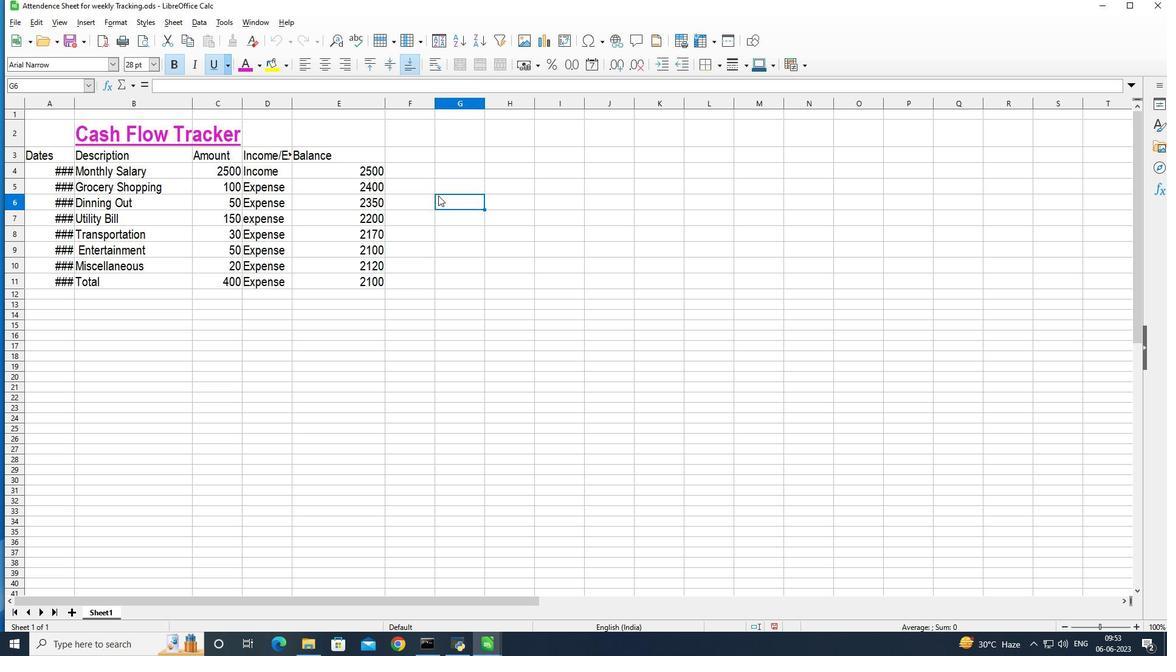 
